 Task: Set a reminder to check the project progress every Friday.
Action: Mouse moved to (85, 106)
Screenshot: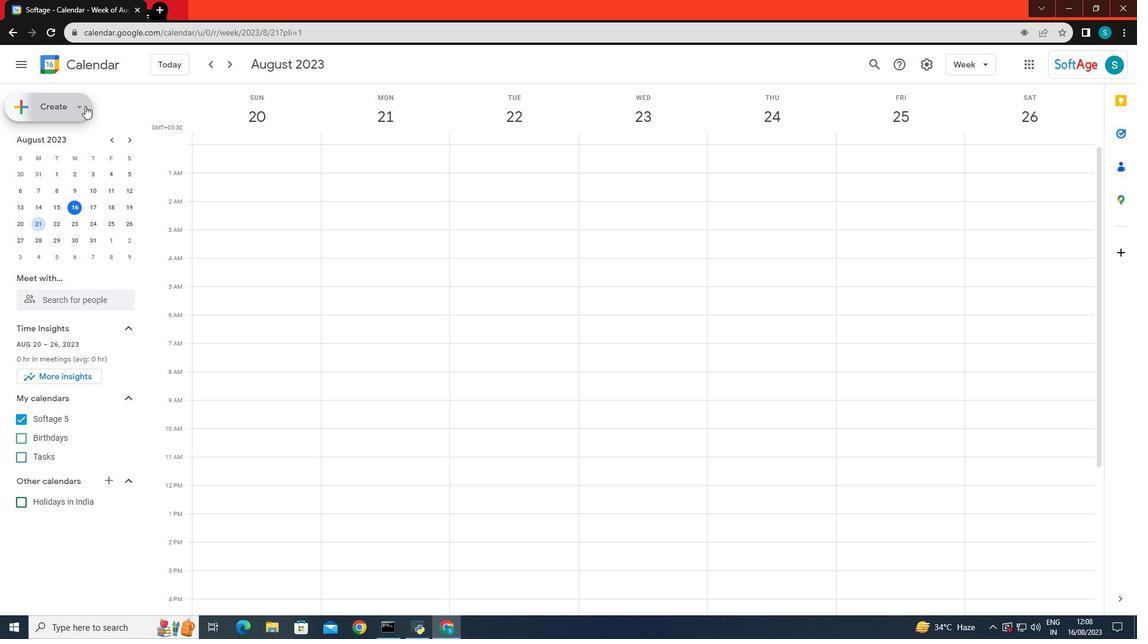 
Action: Mouse pressed left at (85, 106)
Screenshot: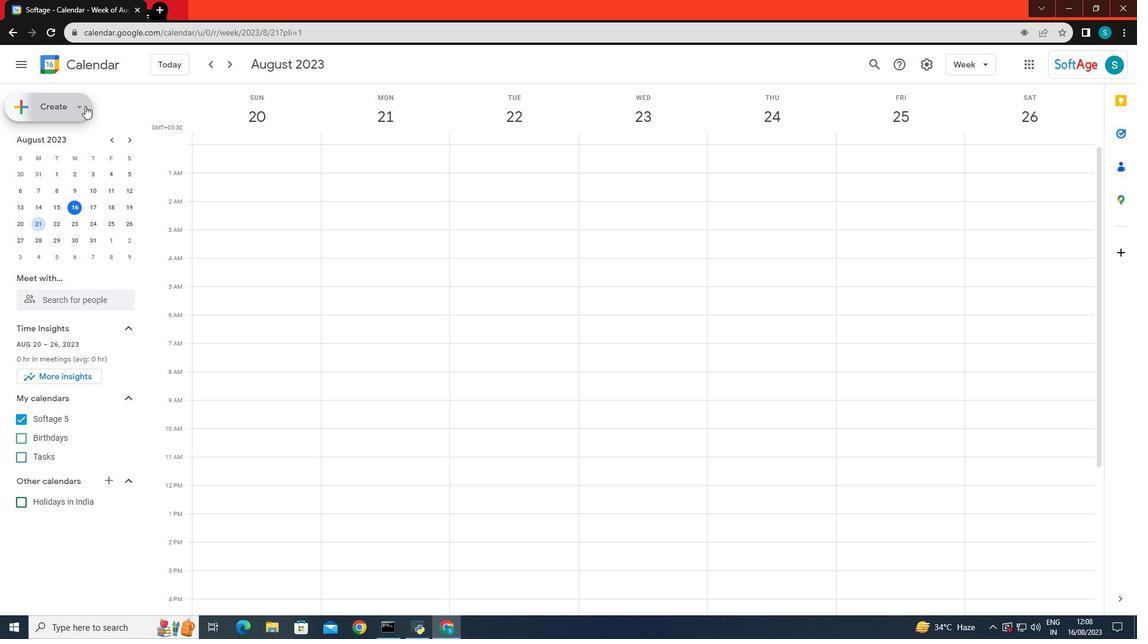 
Action: Mouse moved to (74, 138)
Screenshot: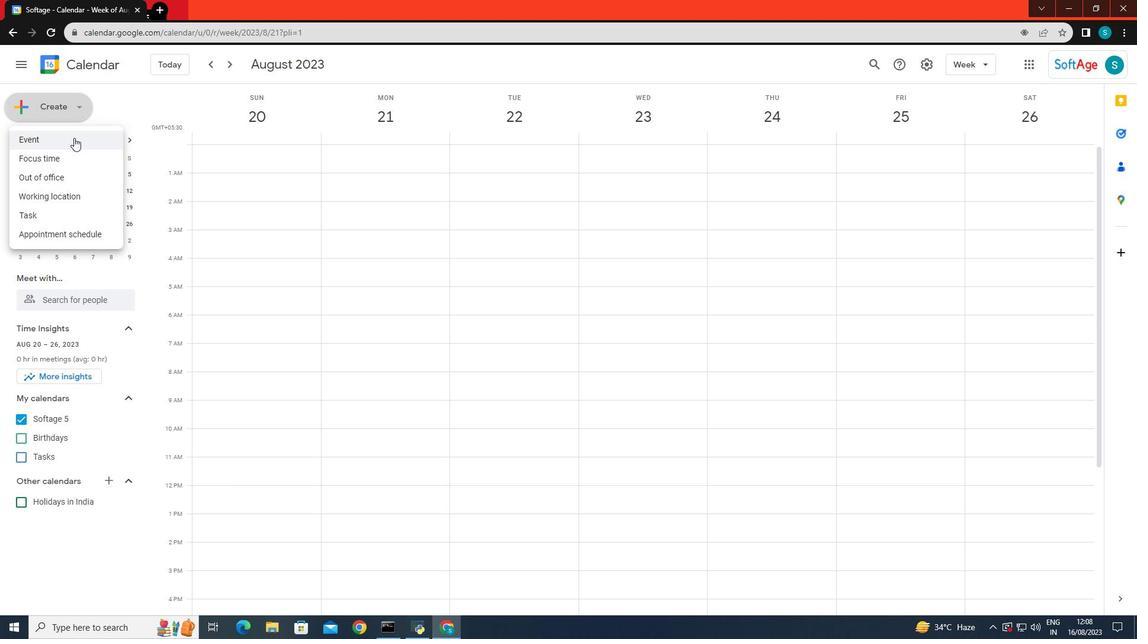 
Action: Mouse pressed left at (74, 138)
Screenshot: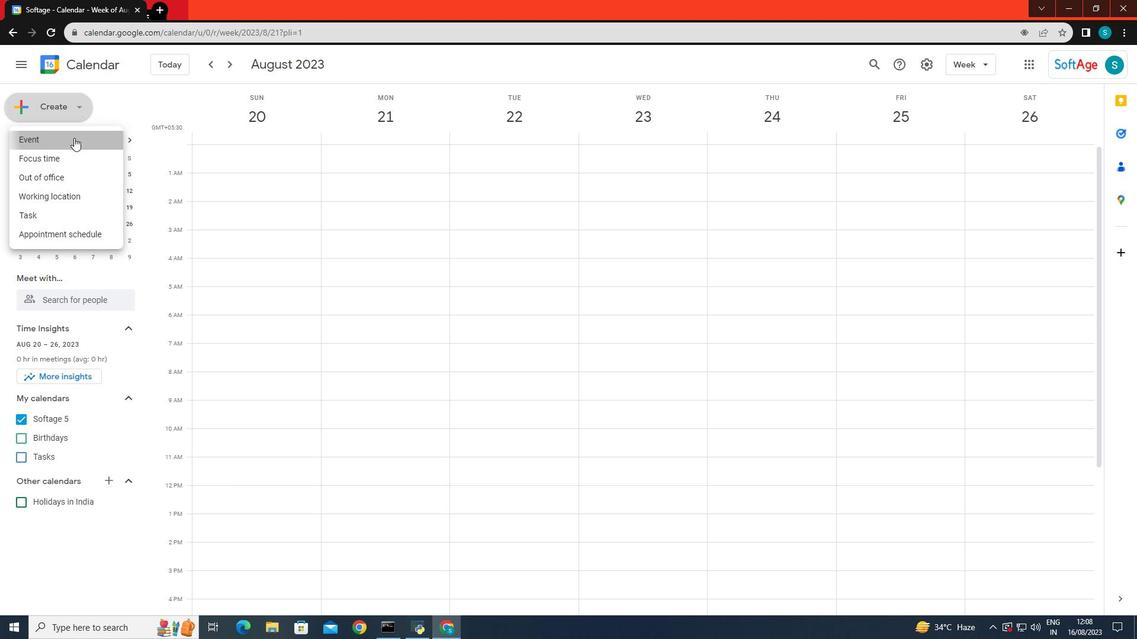 
Action: Mouse moved to (811, 485)
Screenshot: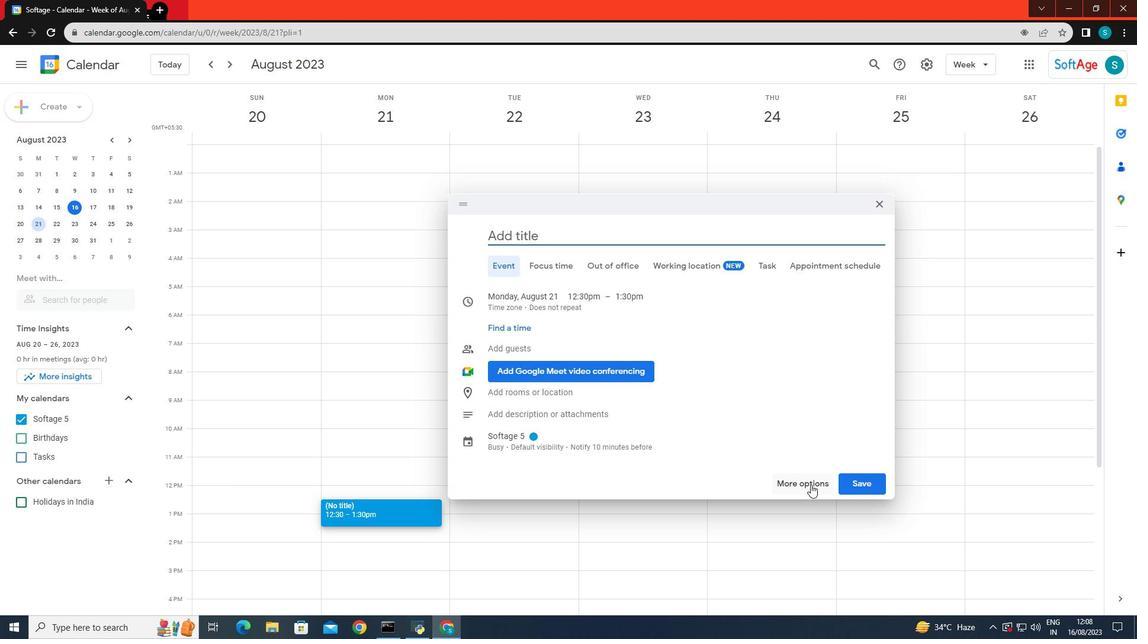 
Action: Mouse pressed left at (811, 485)
Screenshot: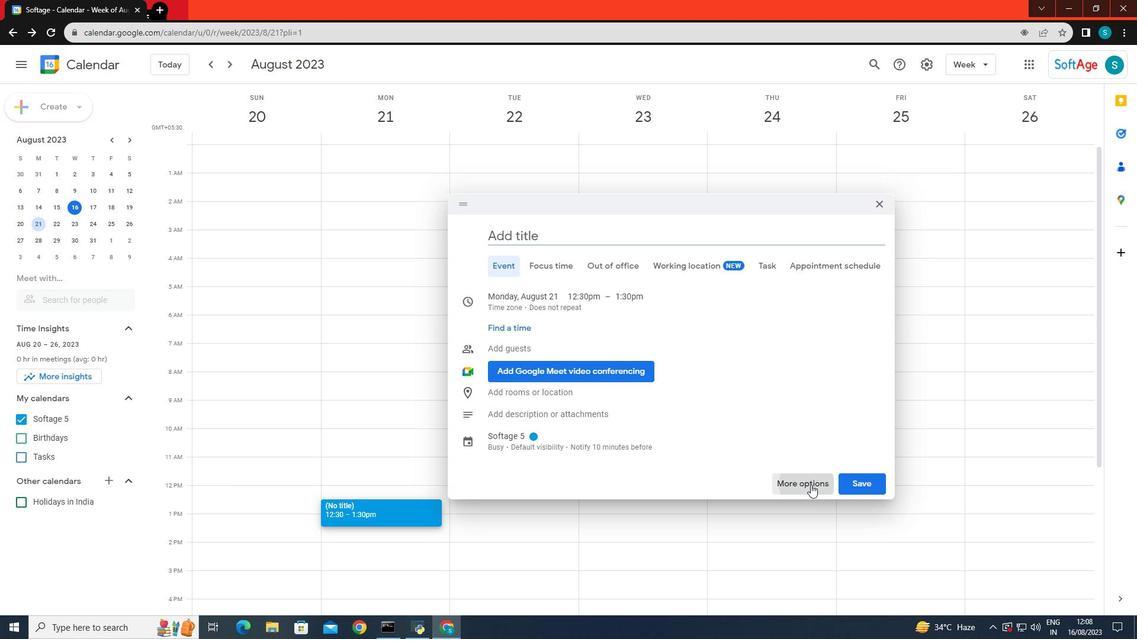 
Action: Mouse moved to (108, 72)
Screenshot: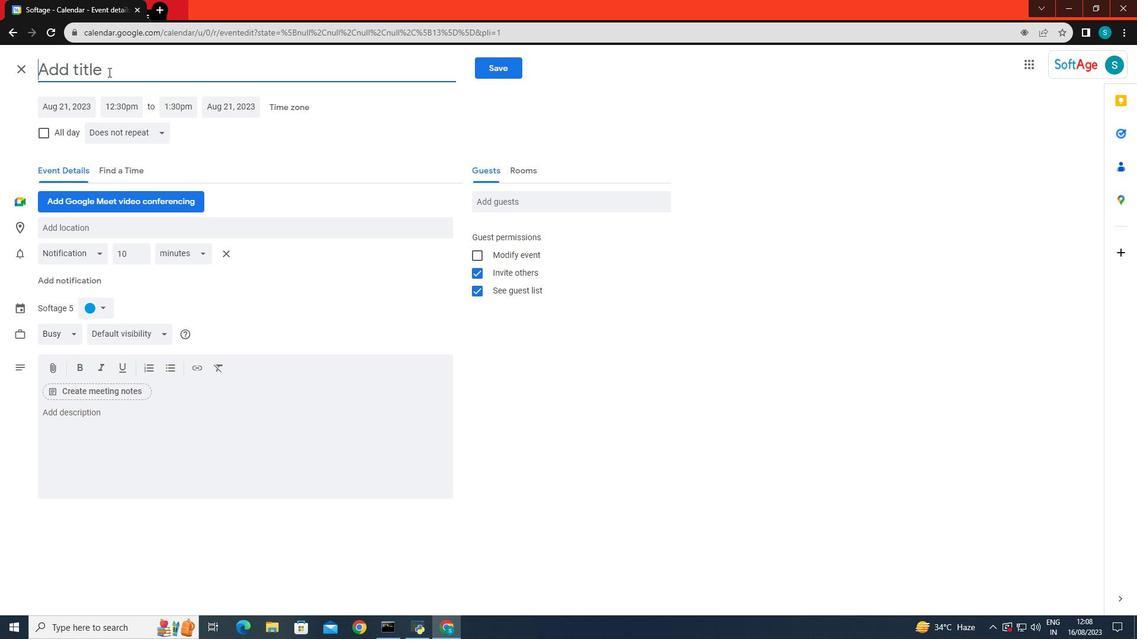 
Action: Mouse pressed left at (108, 72)
Screenshot: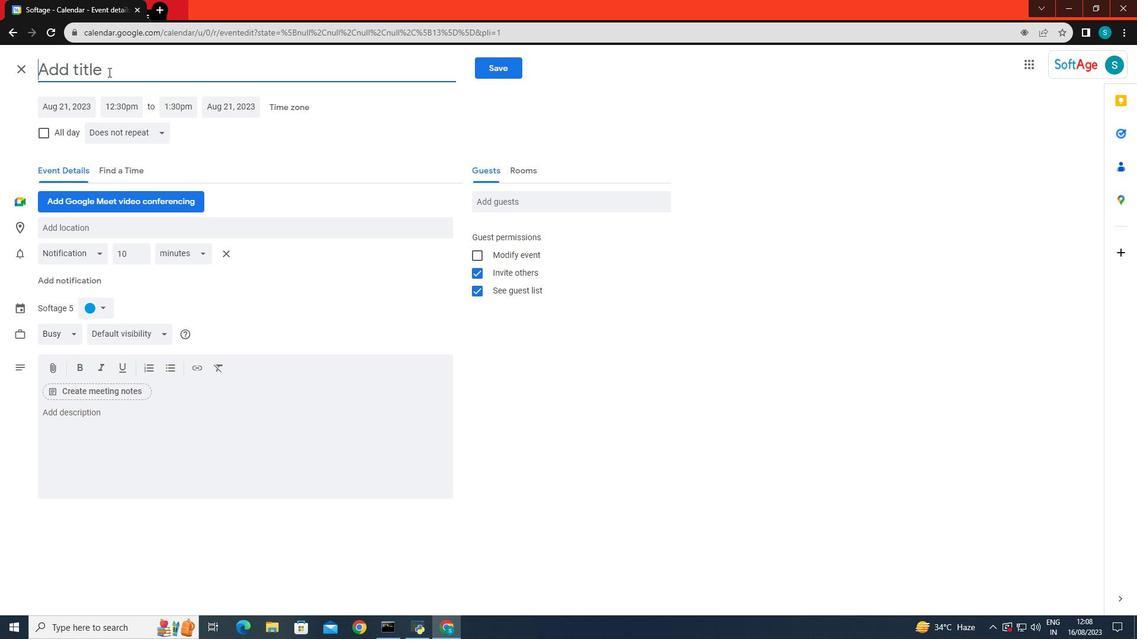 
Action: Key pressed reminder<Key.space>project<Key.space>progress<Key.space><Key.backspace>
Screenshot: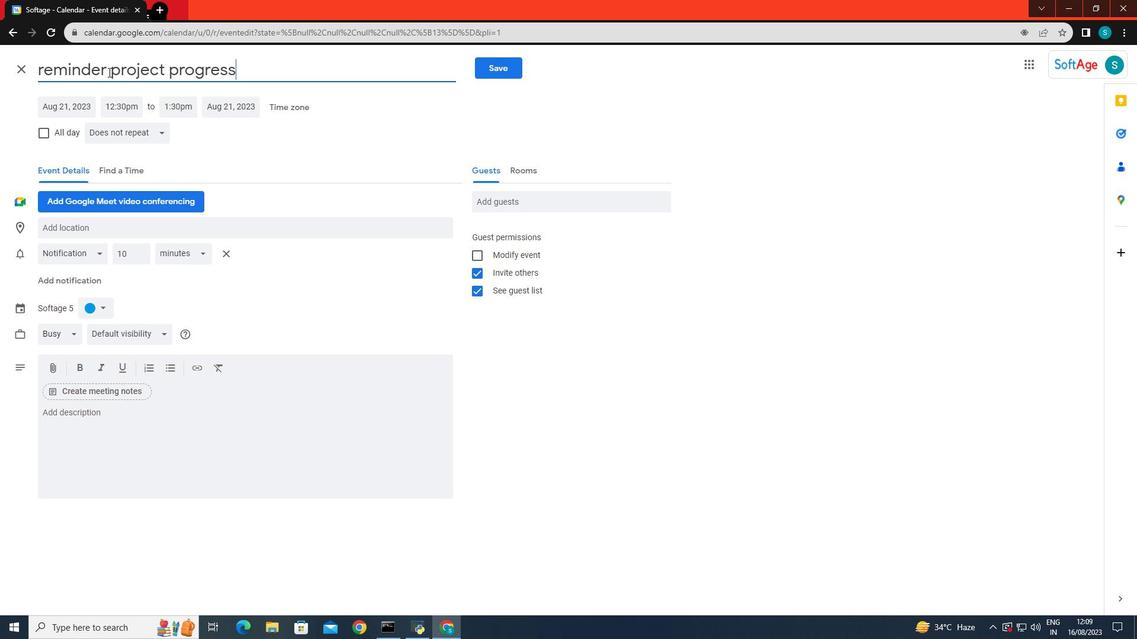 
Action: Mouse moved to (126, 133)
Screenshot: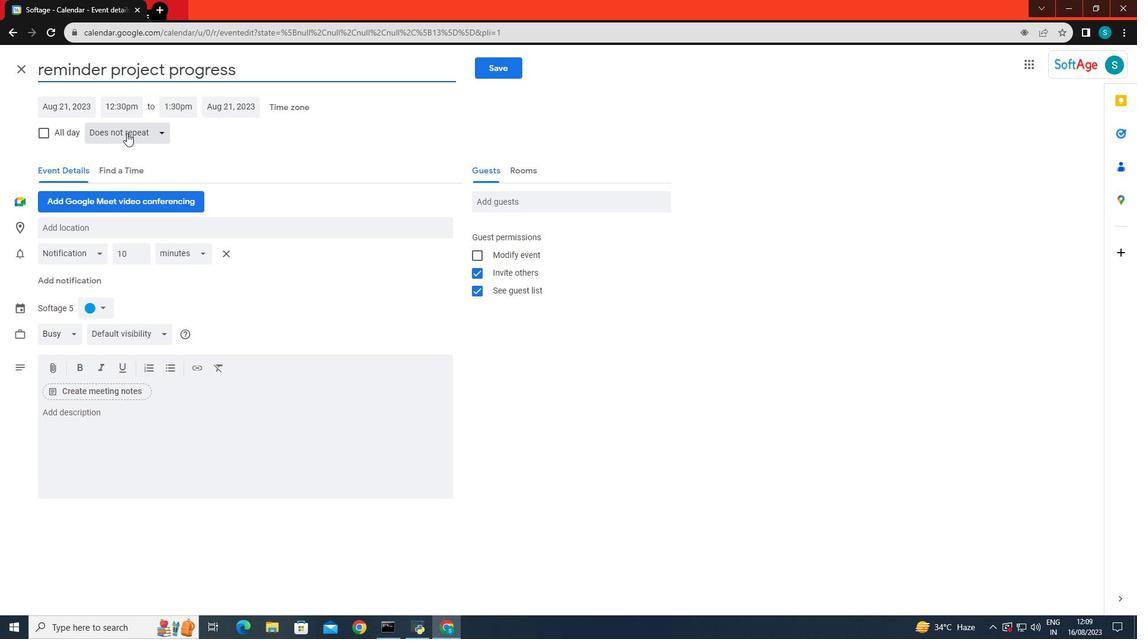 
Action: Mouse pressed left at (126, 133)
Screenshot: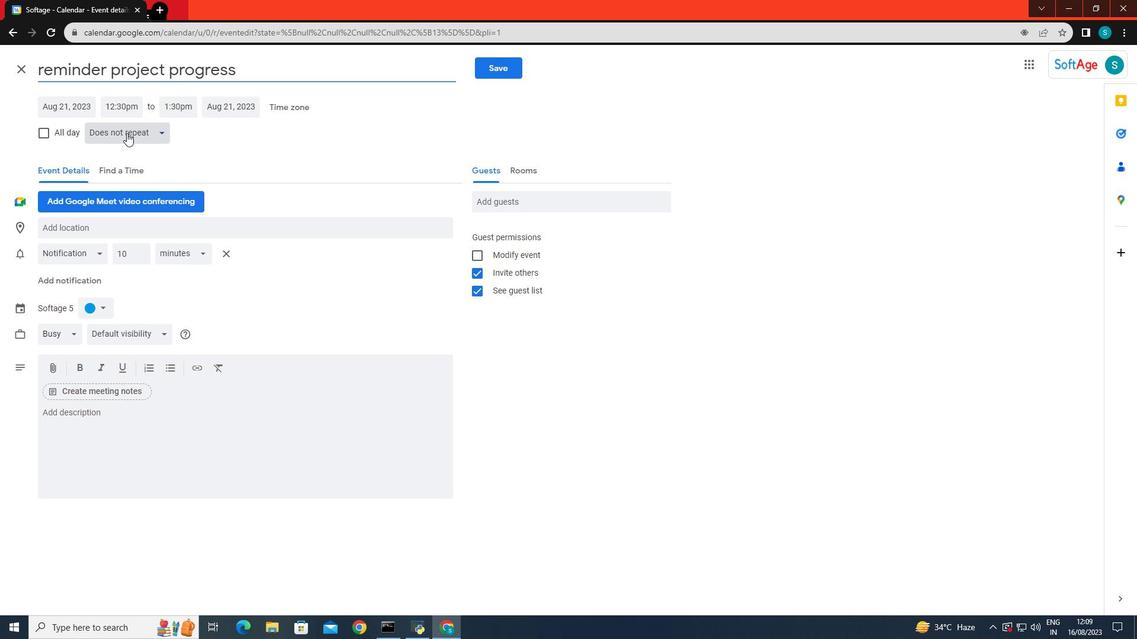 
Action: Mouse moved to (112, 261)
Screenshot: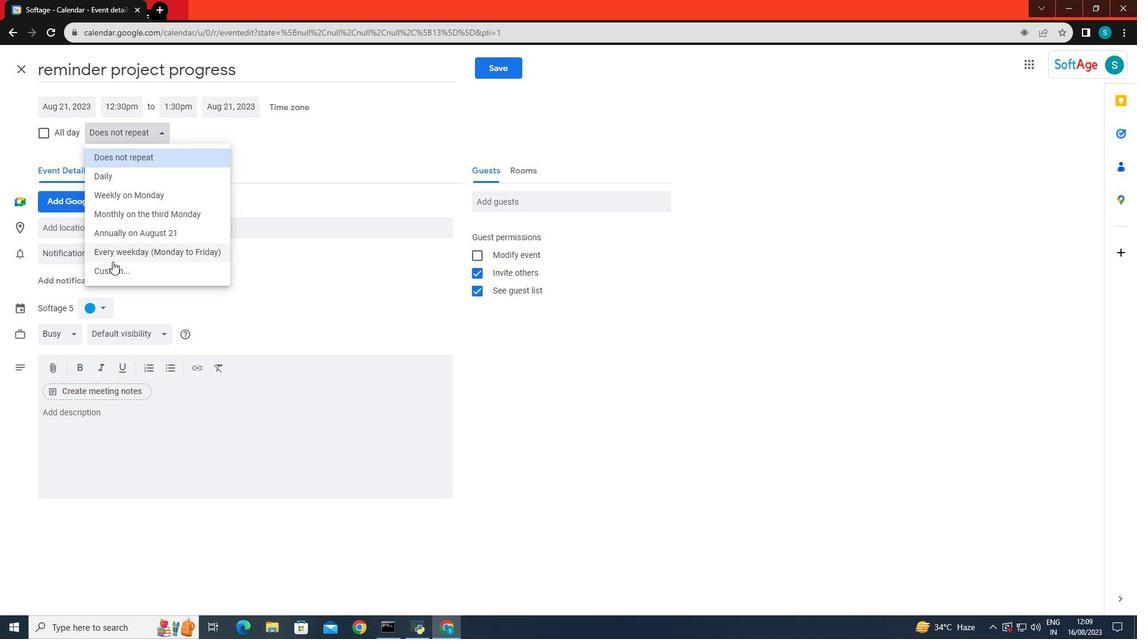 
Action: Mouse pressed left at (112, 261)
Screenshot: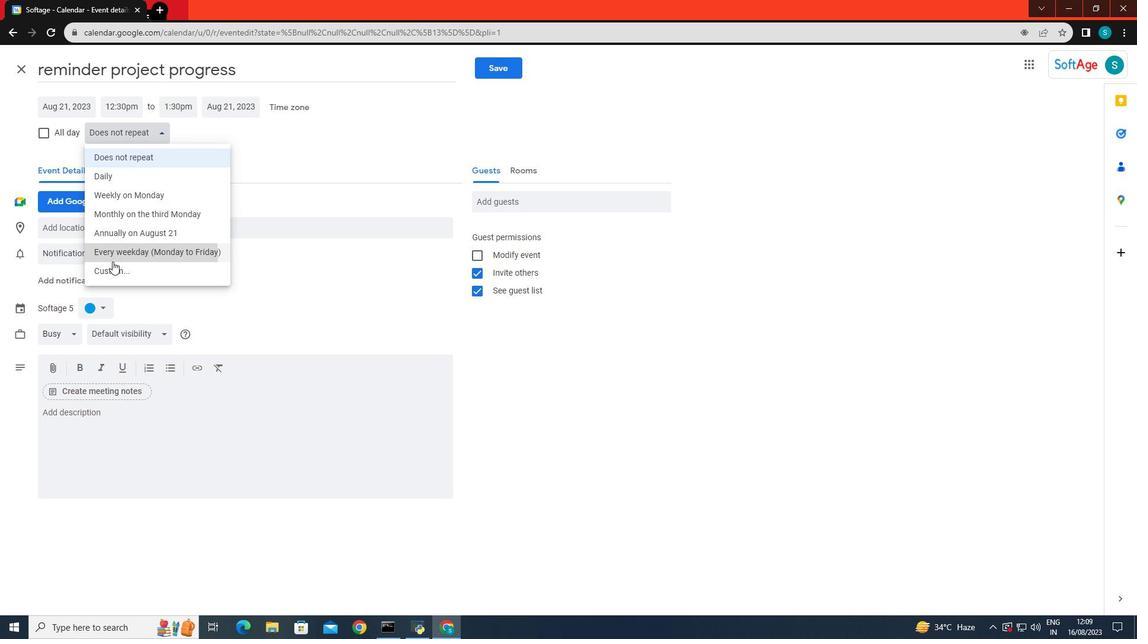 
Action: Mouse moved to (138, 138)
Screenshot: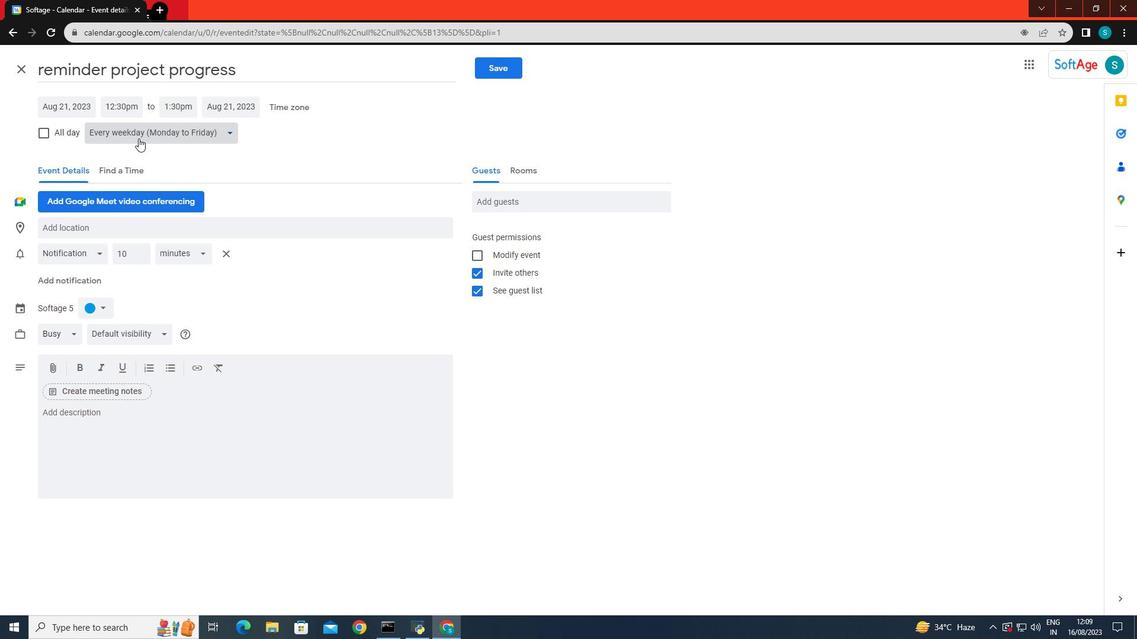 
Action: Mouse pressed left at (138, 138)
Screenshot: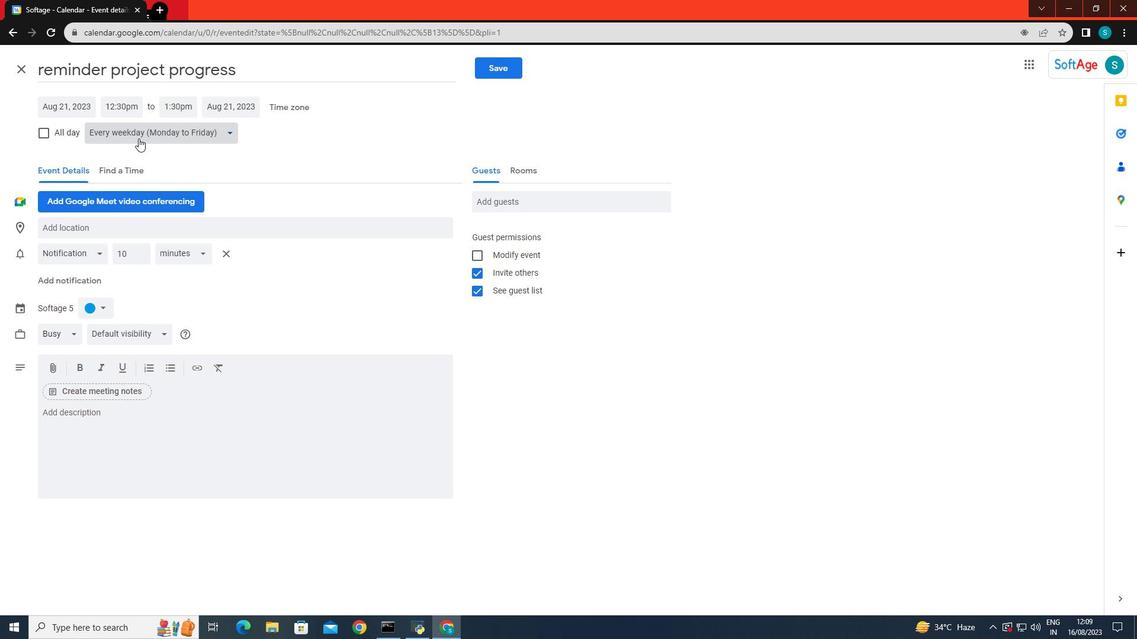 
Action: Mouse moved to (120, 278)
Screenshot: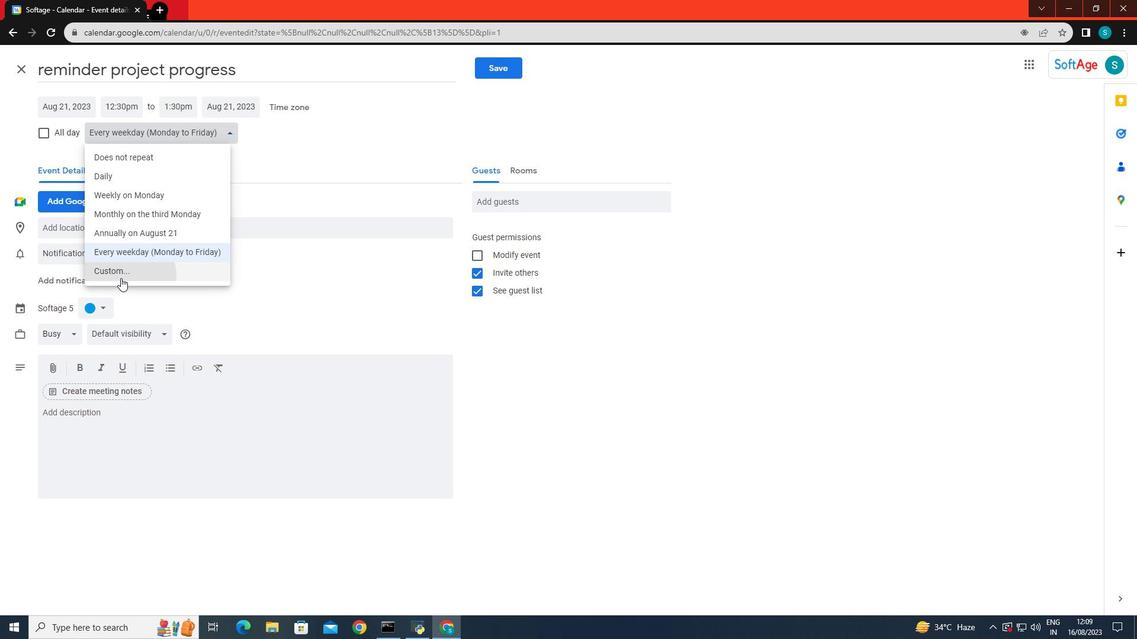 
Action: Mouse pressed left at (120, 278)
Screenshot: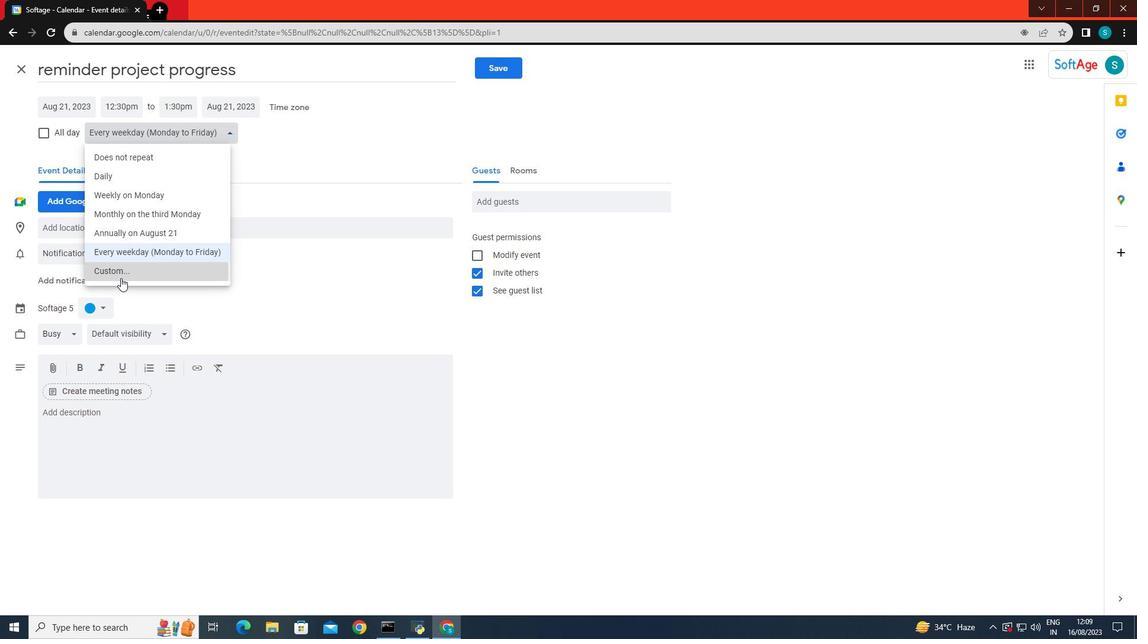 
Action: Mouse moved to (500, 313)
Screenshot: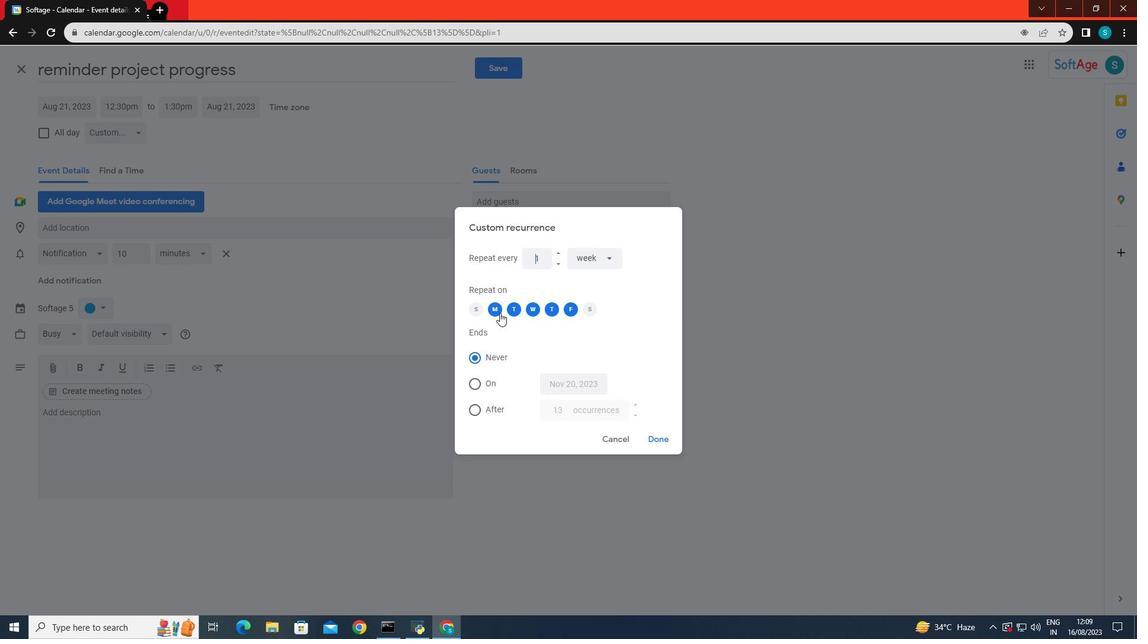 
Action: Mouse pressed left at (500, 313)
Screenshot: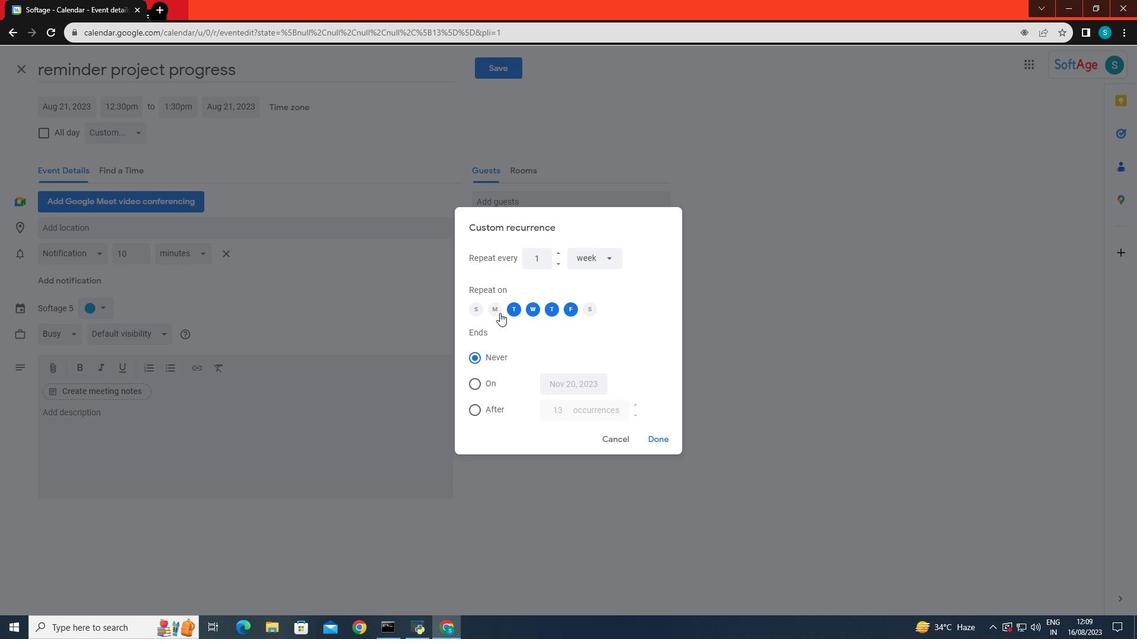 
Action: Mouse moved to (507, 313)
Screenshot: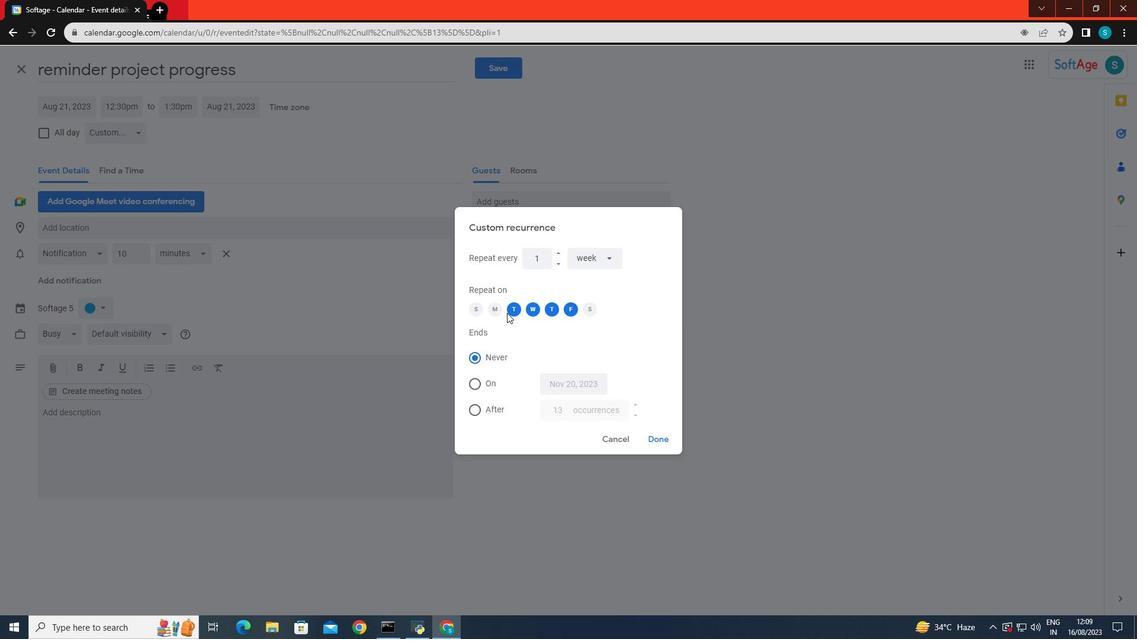 
Action: Mouse pressed left at (507, 313)
Screenshot: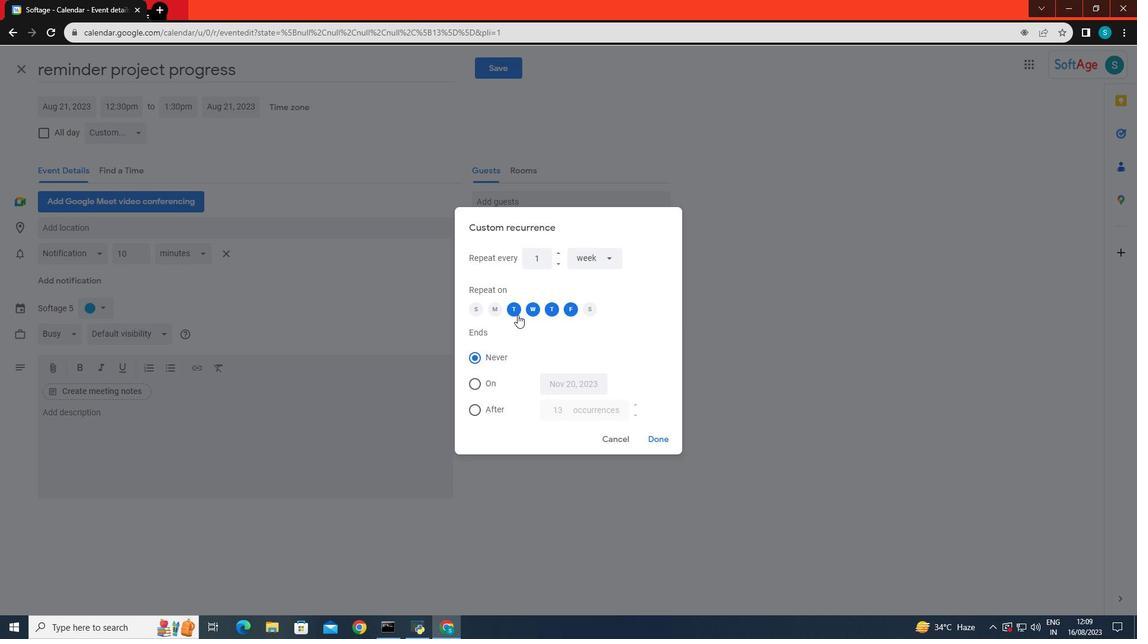 
Action: Mouse moved to (514, 310)
Screenshot: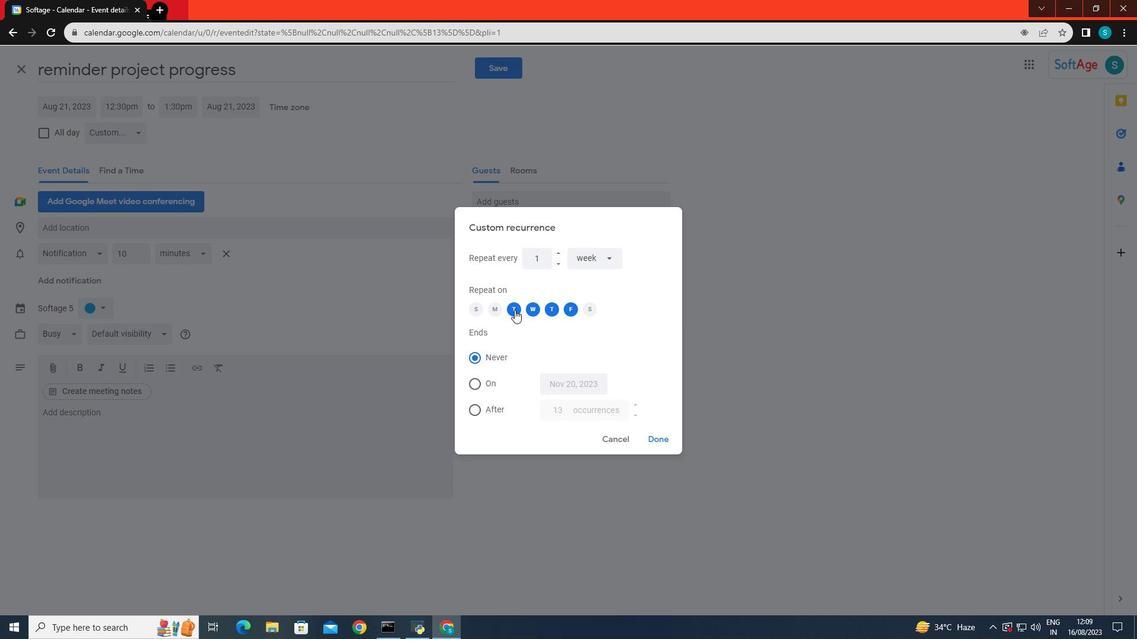 
Action: Mouse pressed left at (514, 310)
Screenshot: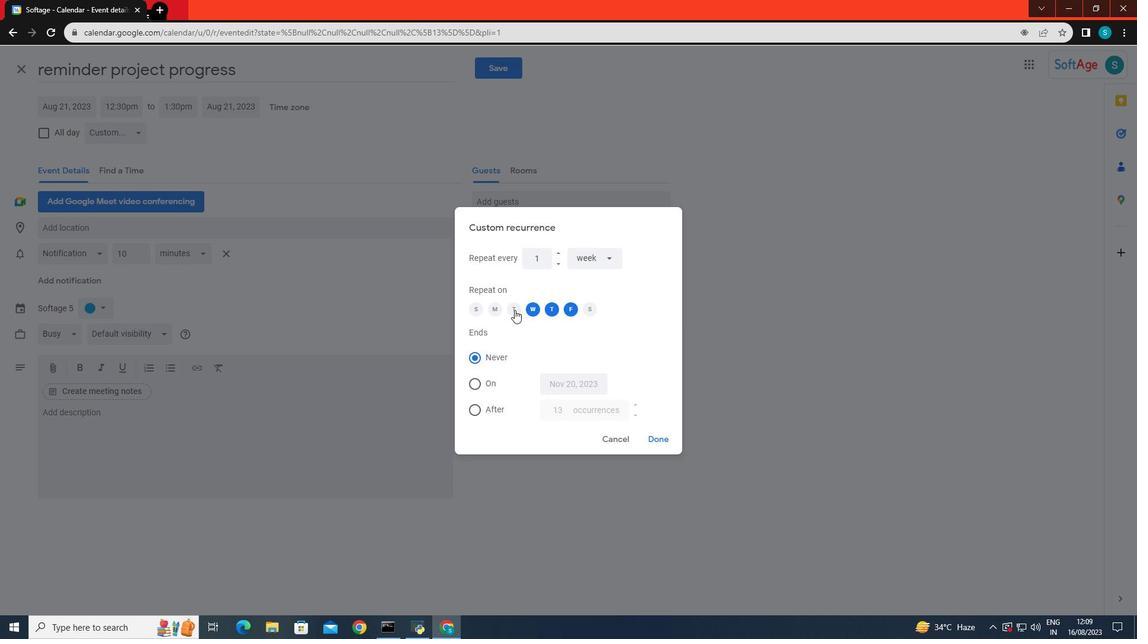 
Action: Mouse moved to (530, 309)
Screenshot: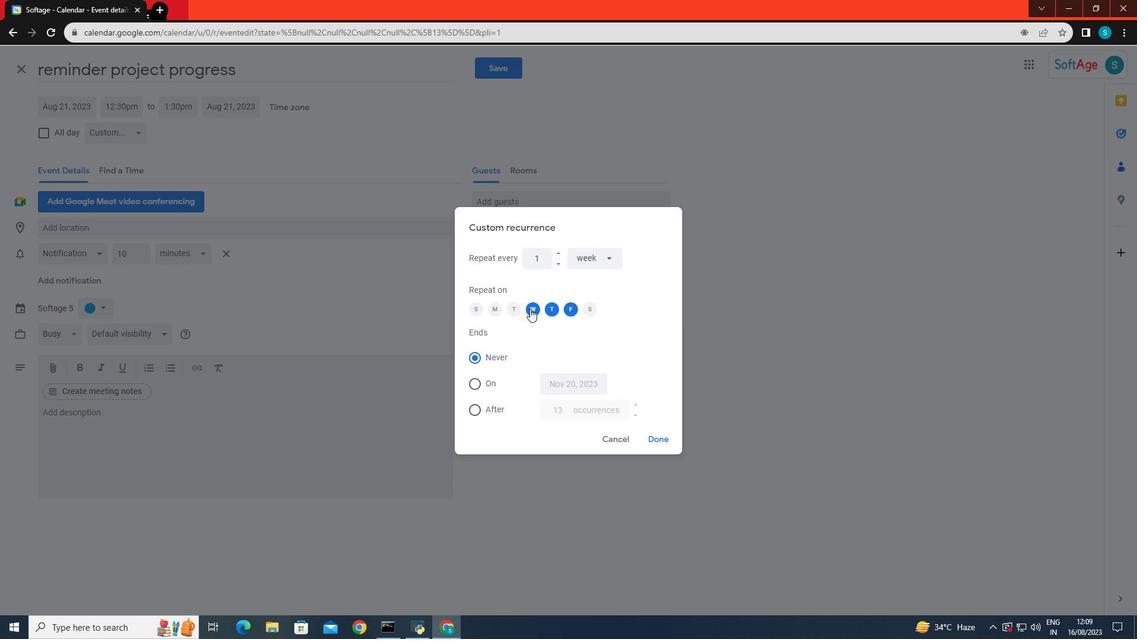 
Action: Mouse pressed left at (530, 309)
Screenshot: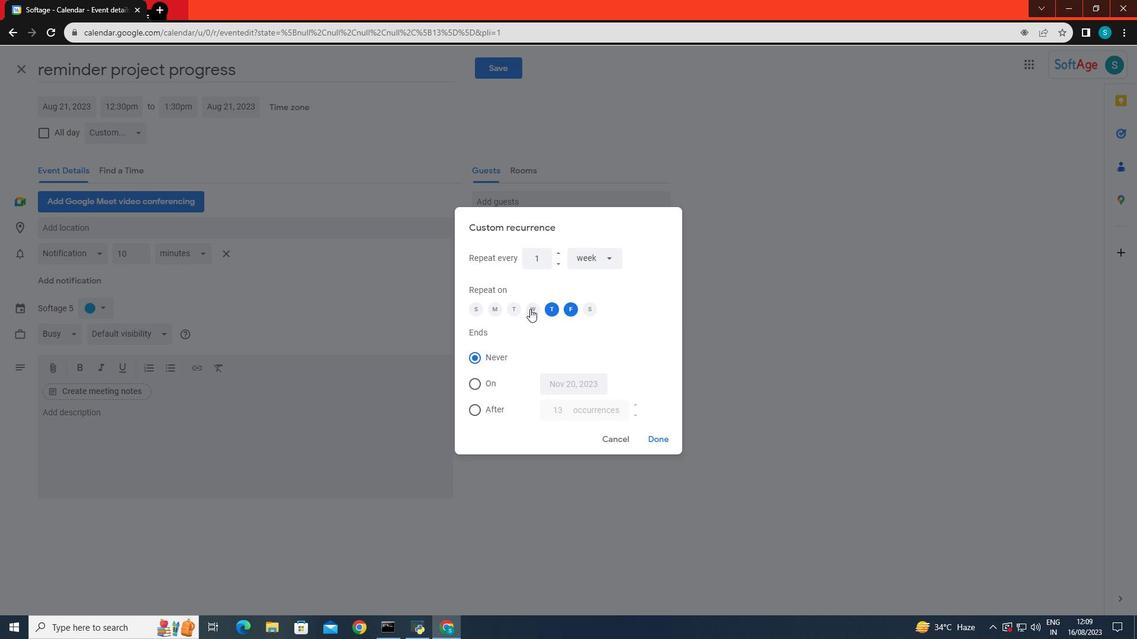 
Action: Mouse moved to (546, 308)
Screenshot: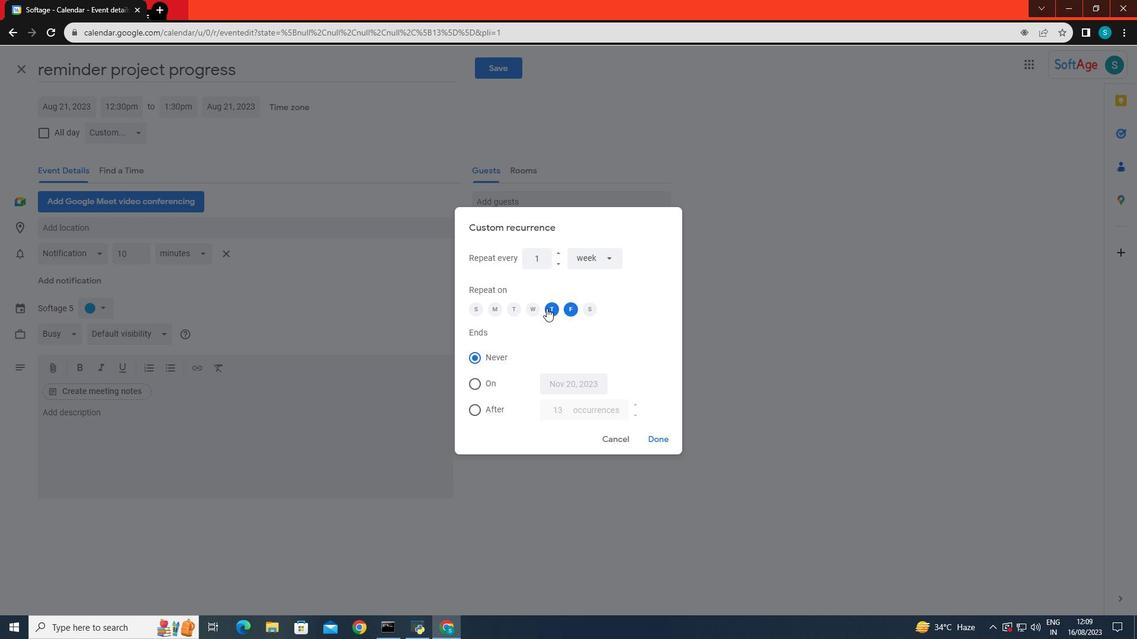 
Action: Mouse pressed left at (546, 308)
Screenshot: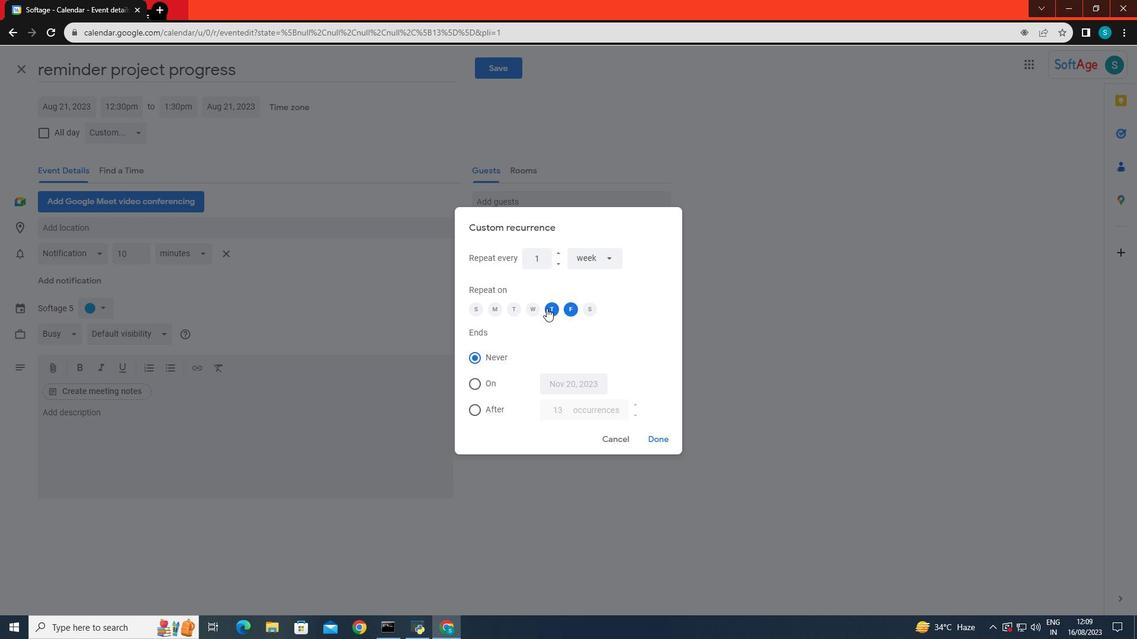 
Action: Mouse moved to (663, 437)
Screenshot: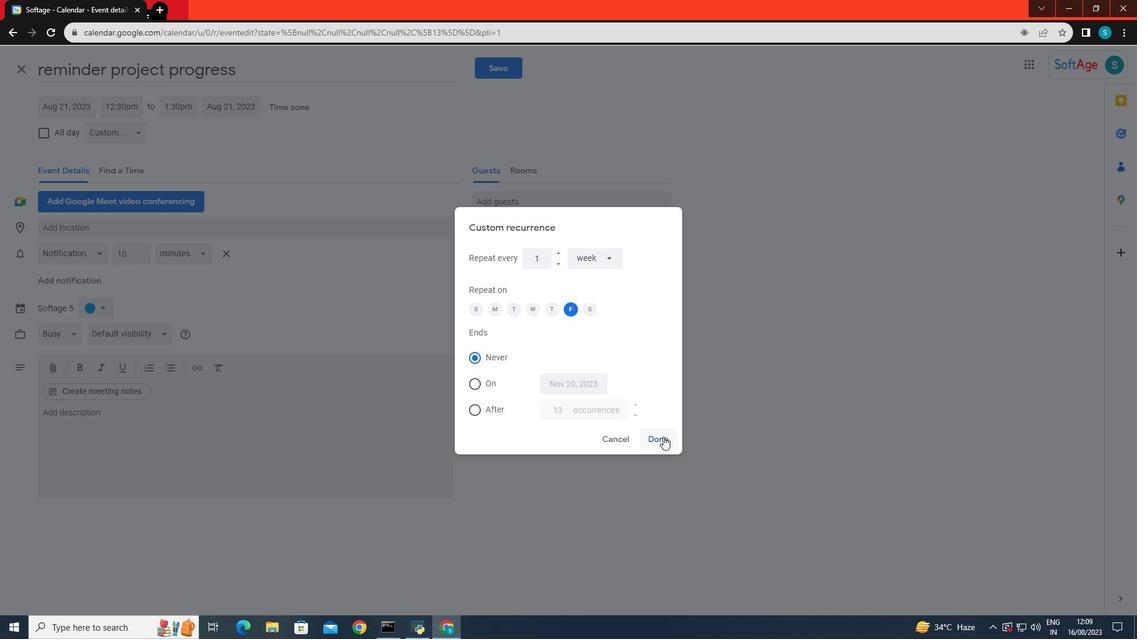 
Action: Mouse pressed left at (663, 437)
Screenshot: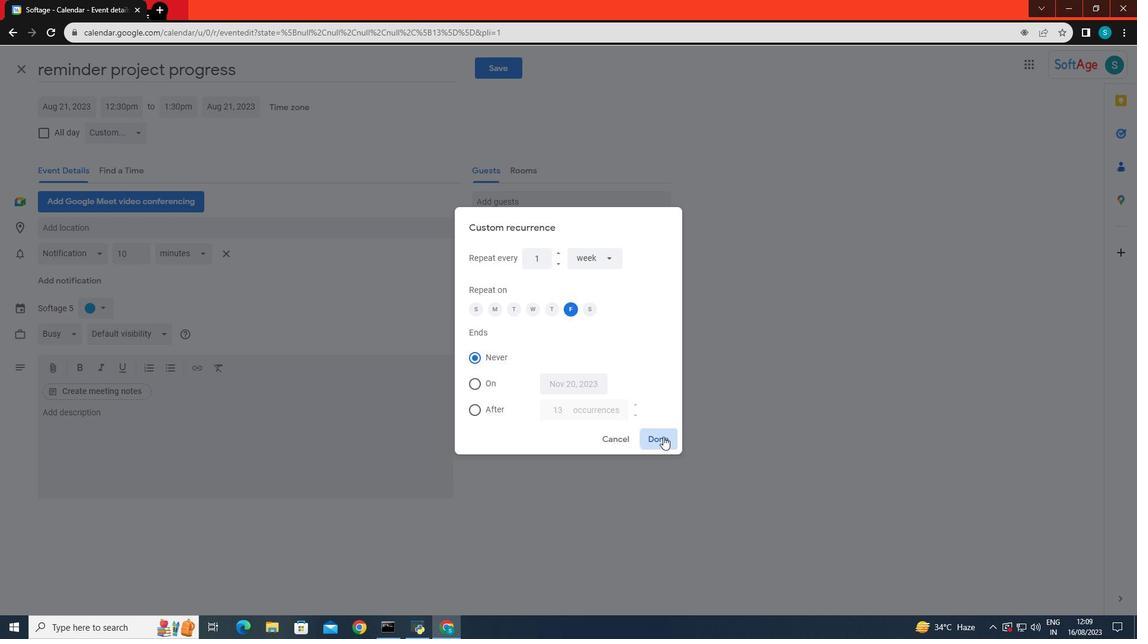 
Action: Mouse moved to (97, 257)
Screenshot: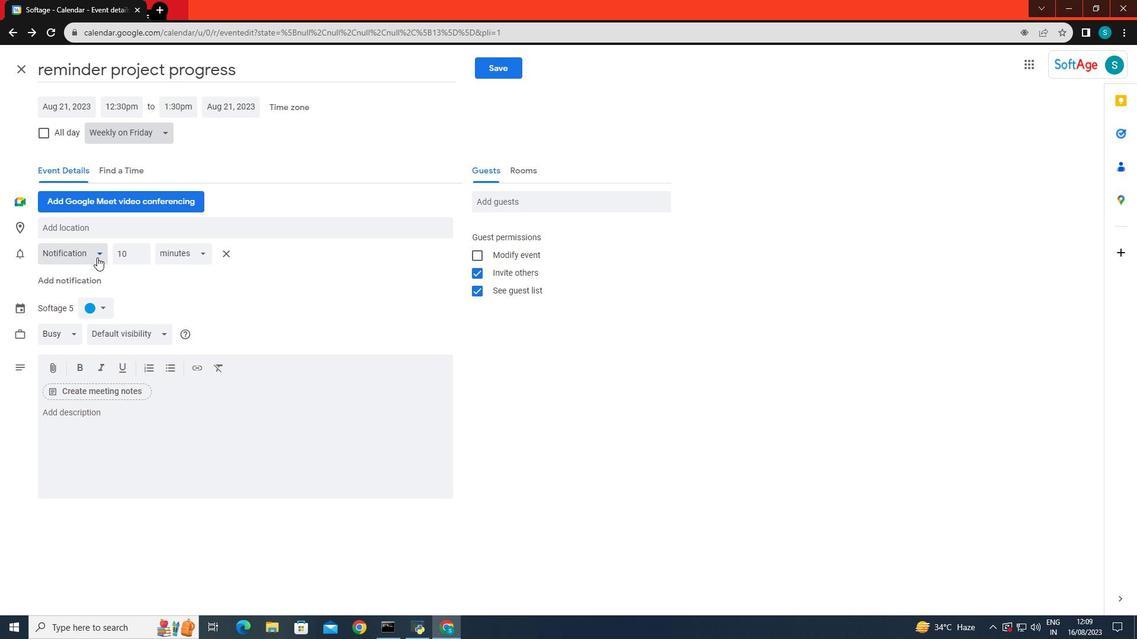 
Action: Mouse pressed left at (97, 257)
Screenshot: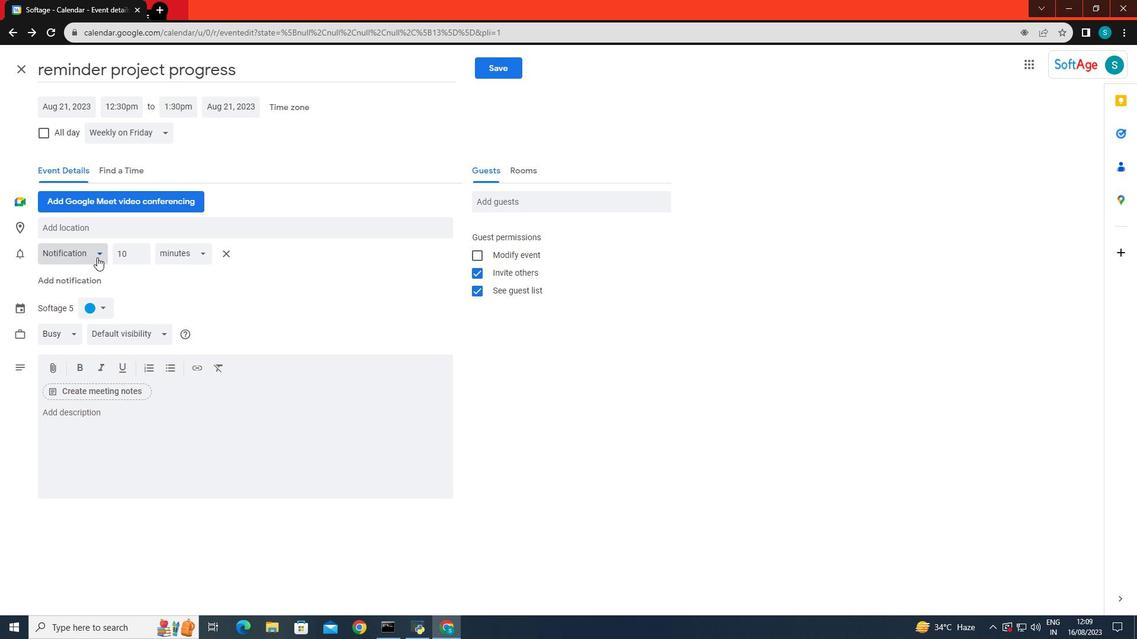 
Action: Mouse pressed left at (97, 257)
Screenshot: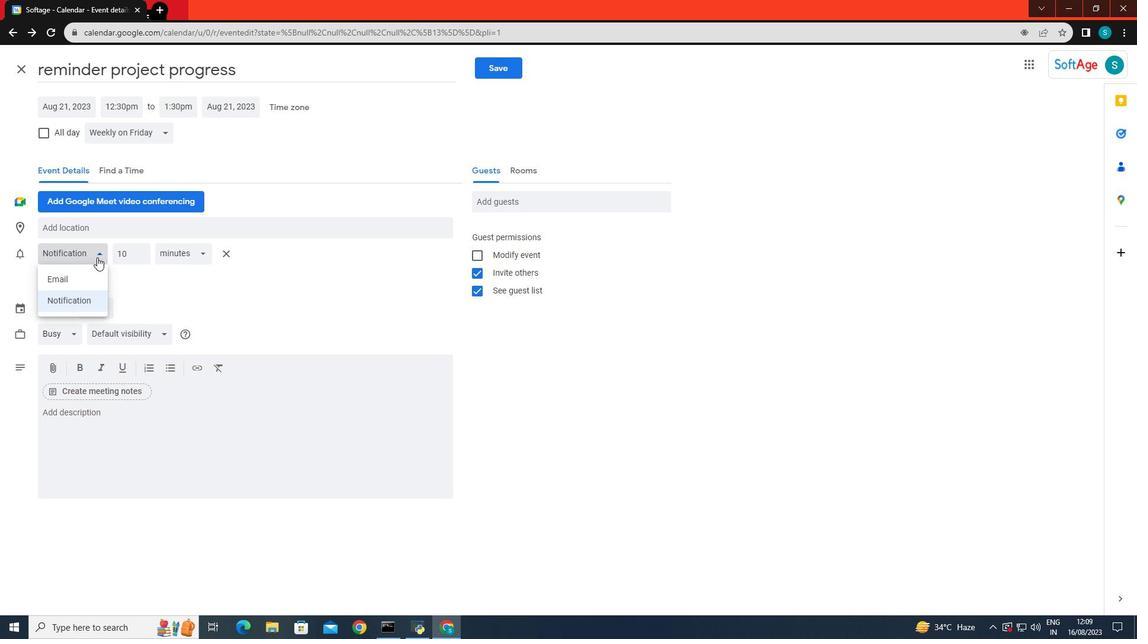 
Action: Mouse moved to (183, 259)
Screenshot: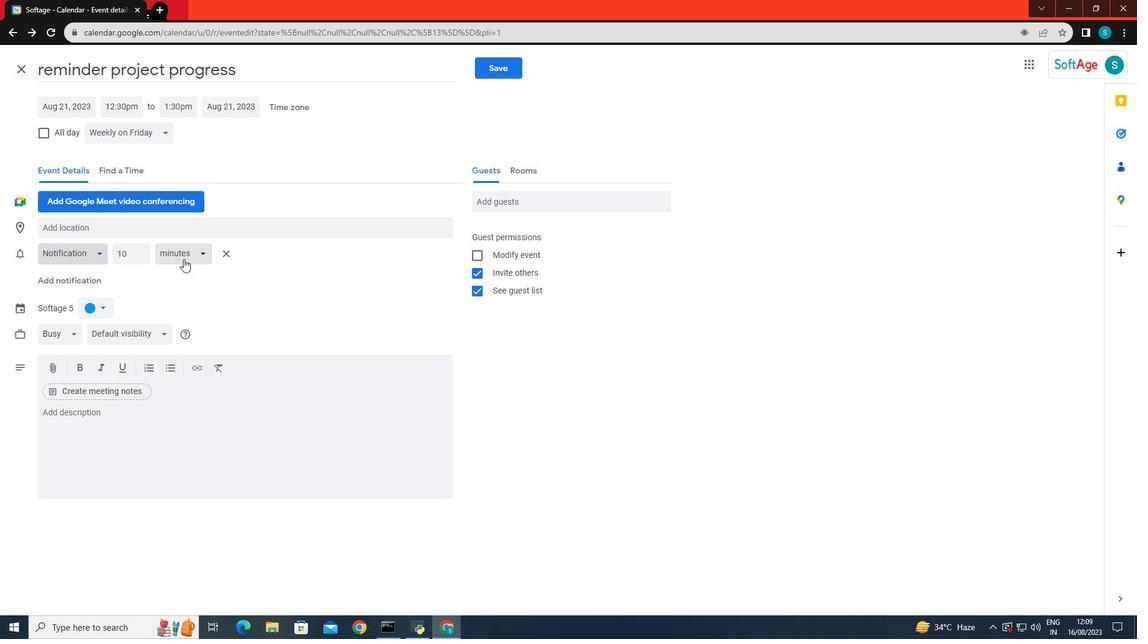 
Action: Mouse pressed left at (183, 259)
Screenshot: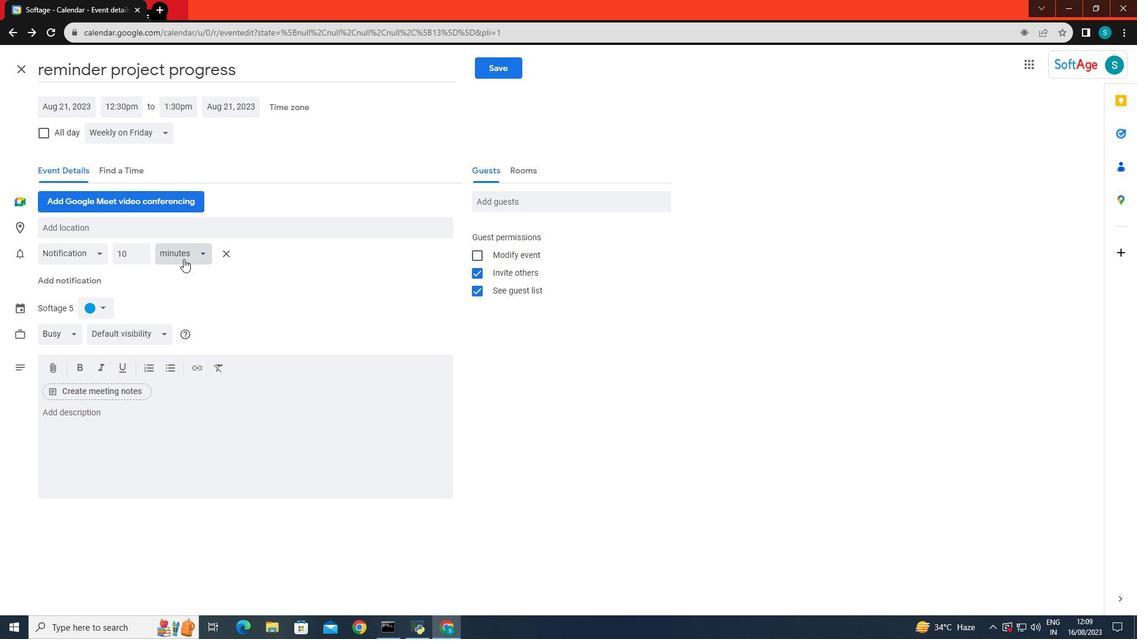 
Action: Mouse moved to (186, 348)
Screenshot: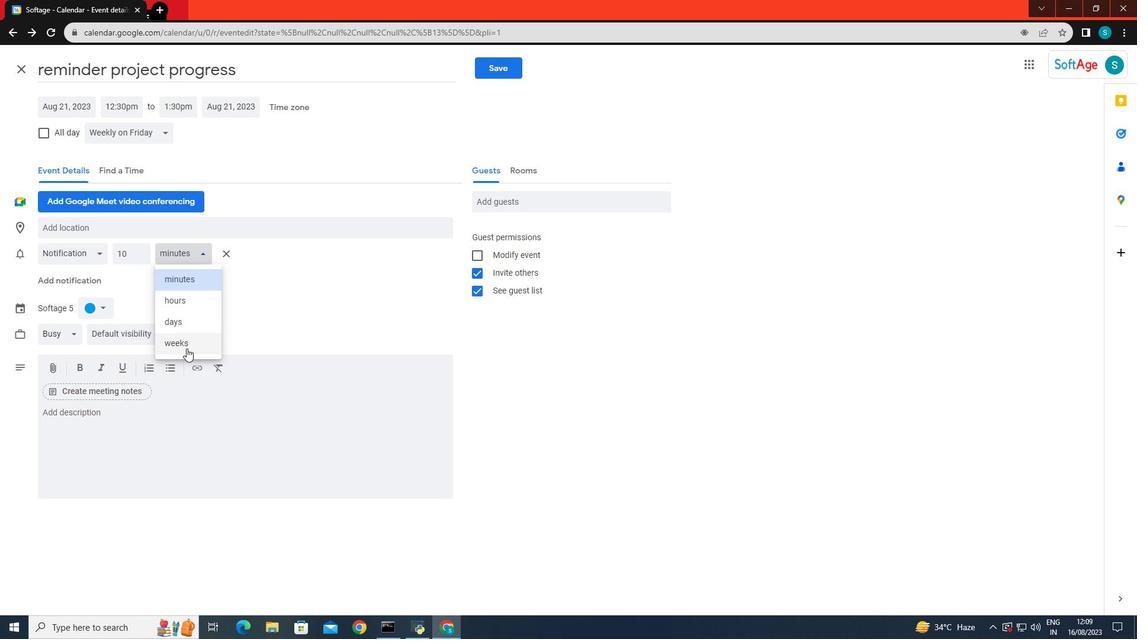 
Action: Mouse pressed left at (186, 348)
Screenshot: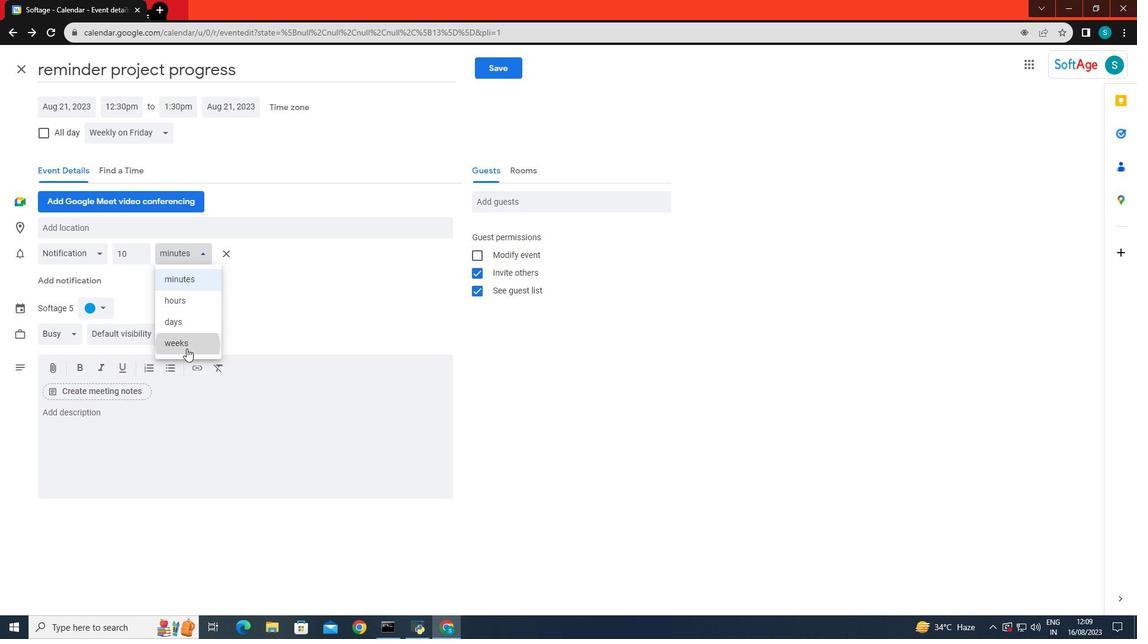 
Action: Mouse moved to (193, 261)
Screenshot: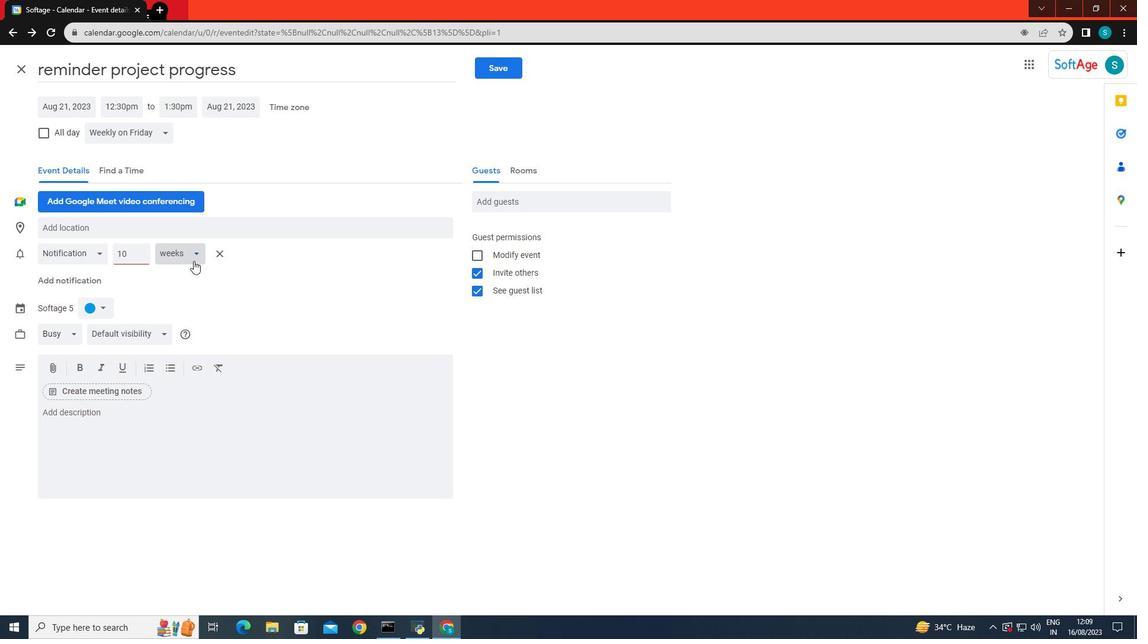 
Action: Mouse pressed left at (193, 261)
Screenshot: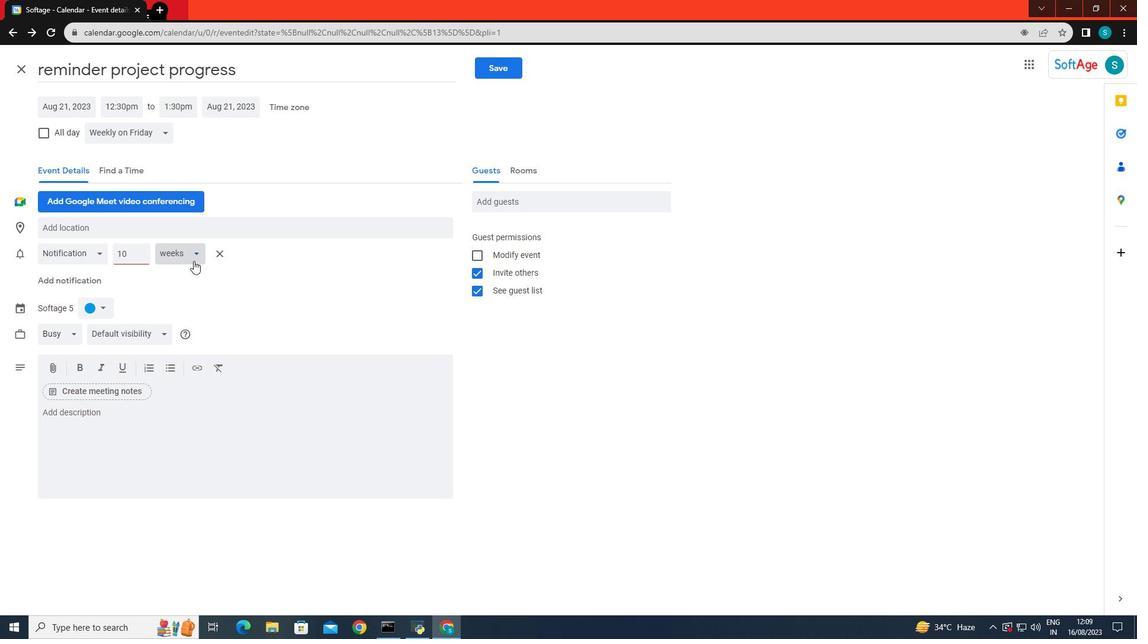 
Action: Mouse moved to (229, 300)
Screenshot: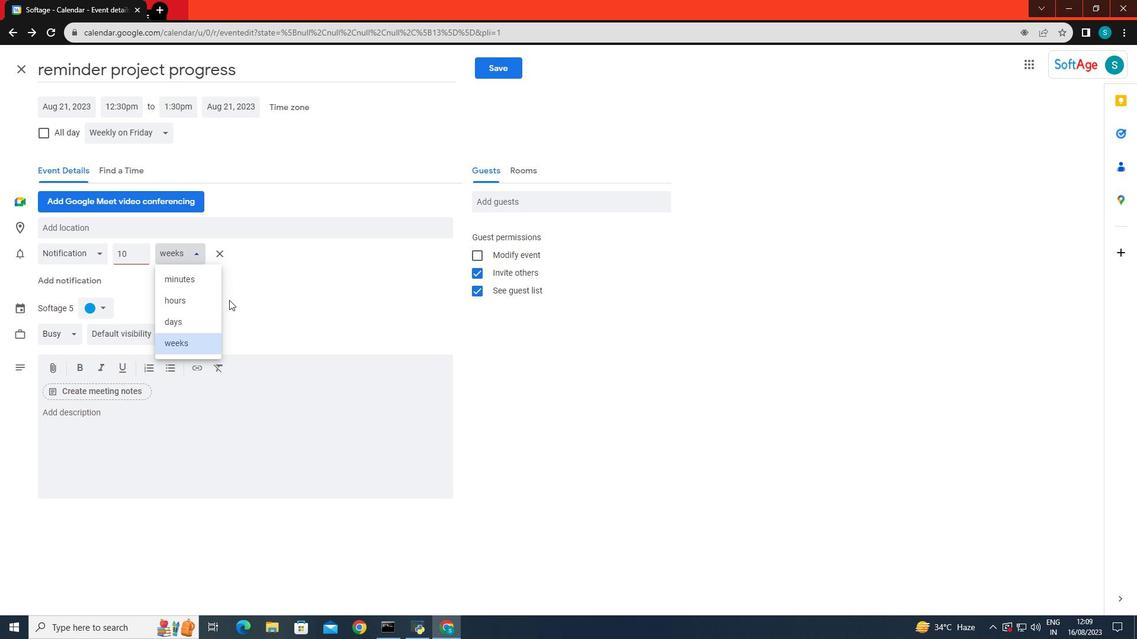 
Action: Mouse pressed left at (229, 300)
Screenshot: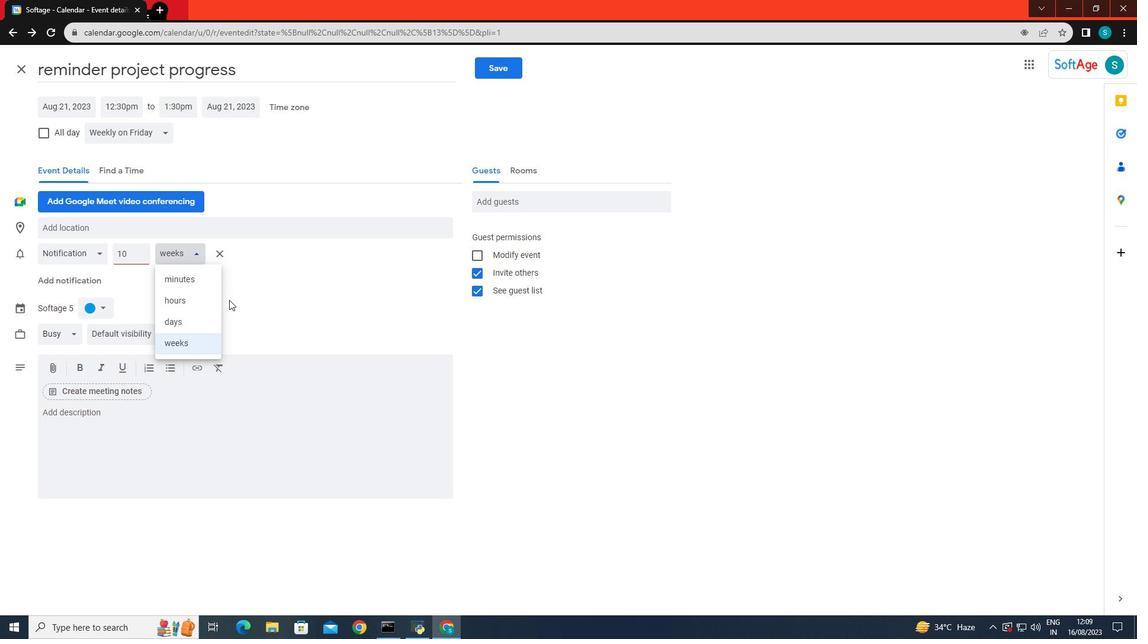 
Action: Mouse moved to (481, 274)
Screenshot: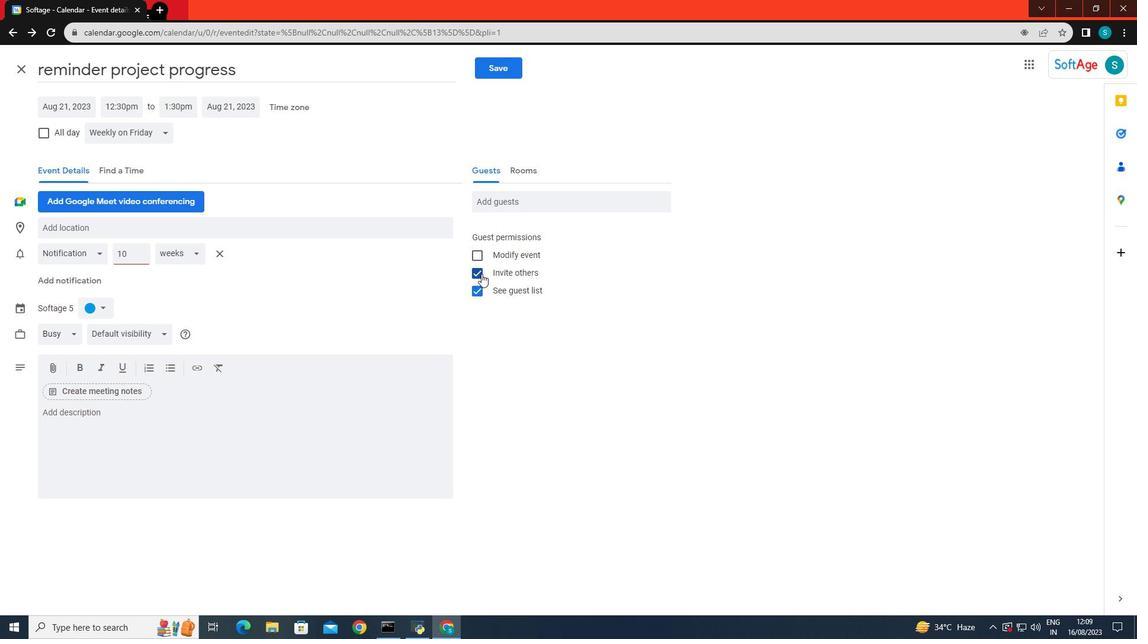 
Action: Mouse pressed left at (481, 274)
Screenshot: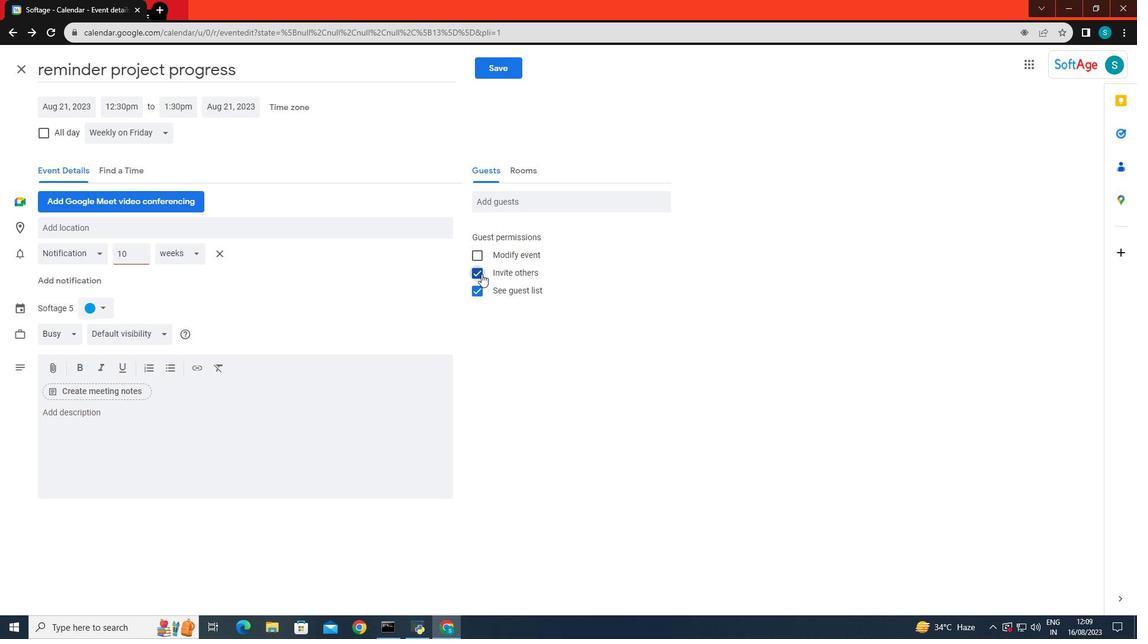 
Action: Mouse moved to (481, 296)
Screenshot: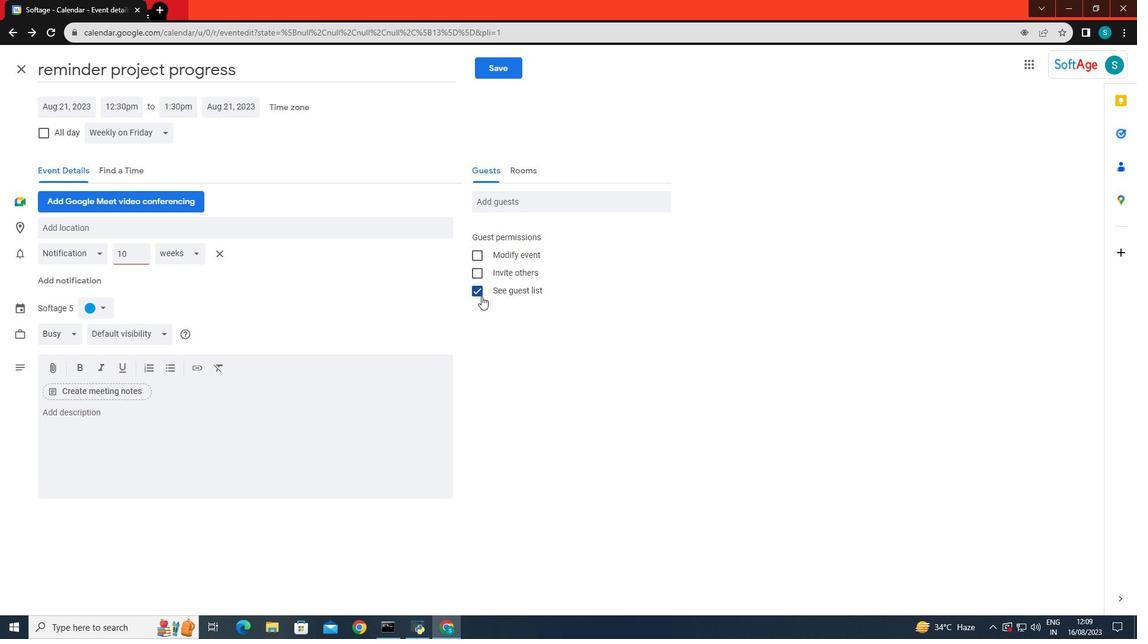 
Action: Mouse pressed left at (481, 296)
Screenshot: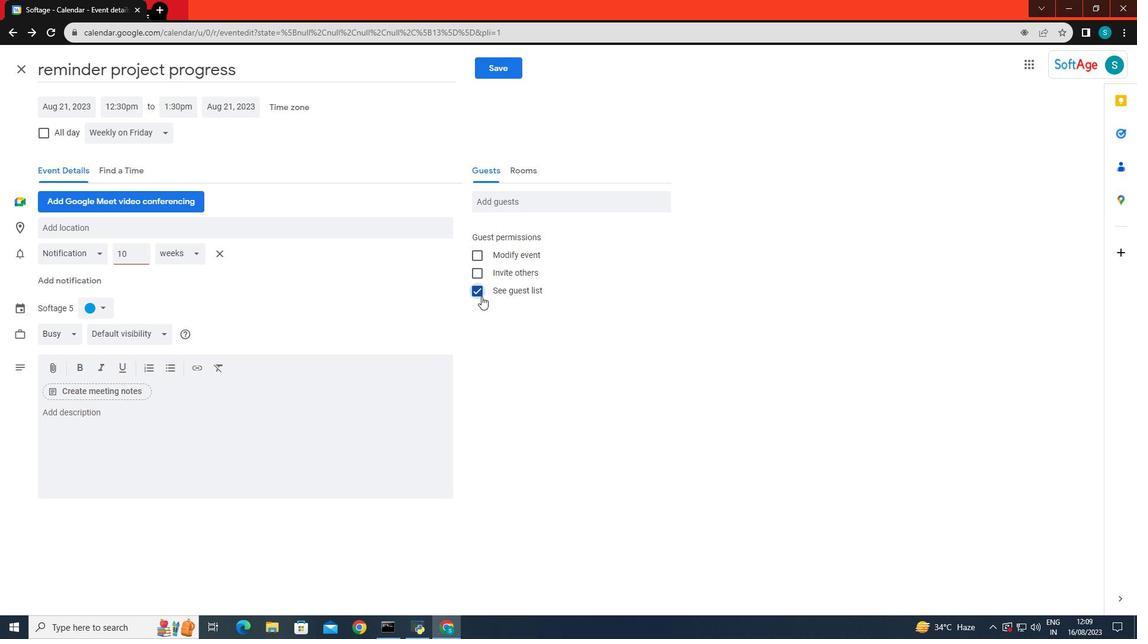 
Action: Mouse moved to (474, 292)
Screenshot: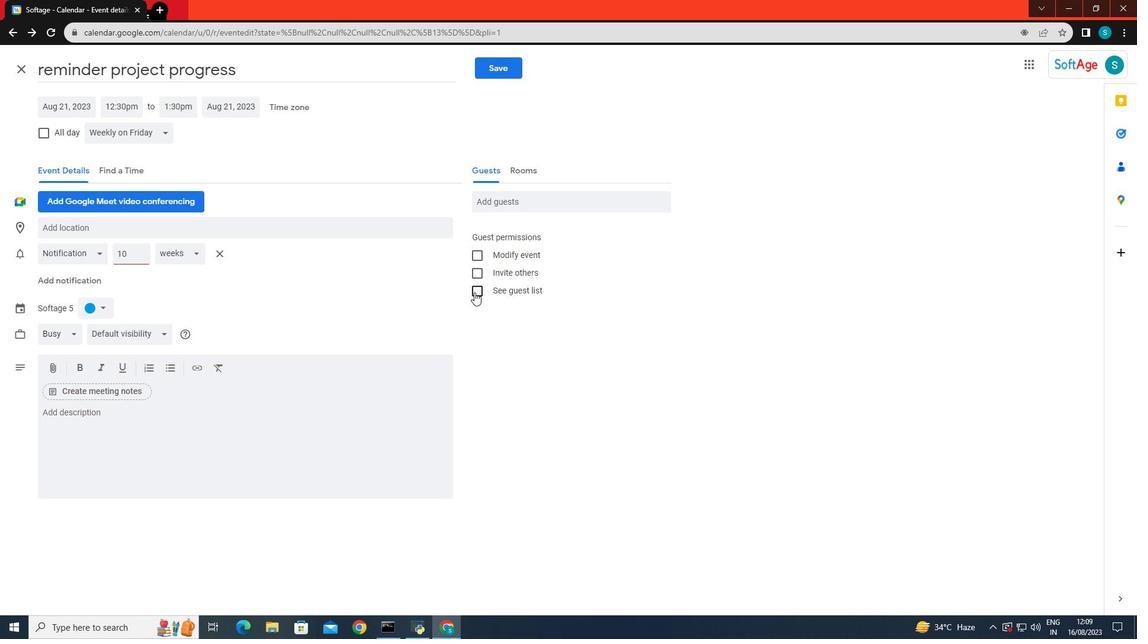 
Action: Mouse pressed left at (474, 292)
Screenshot: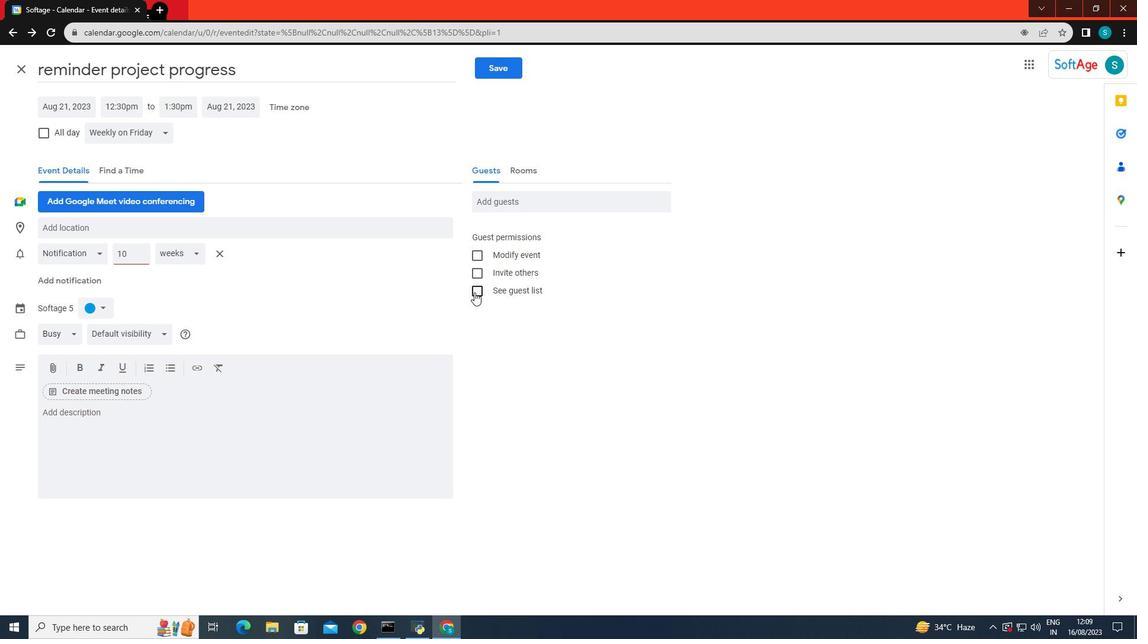 
Action: Mouse moved to (481, 268)
Screenshot: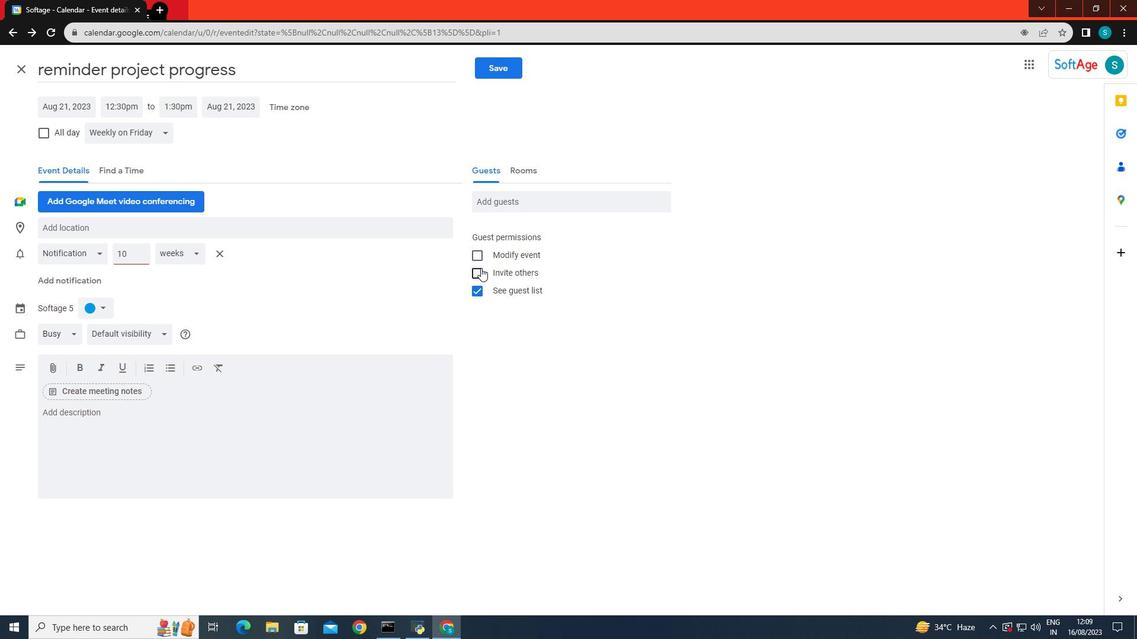 
Action: Mouse pressed left at (481, 268)
Screenshot: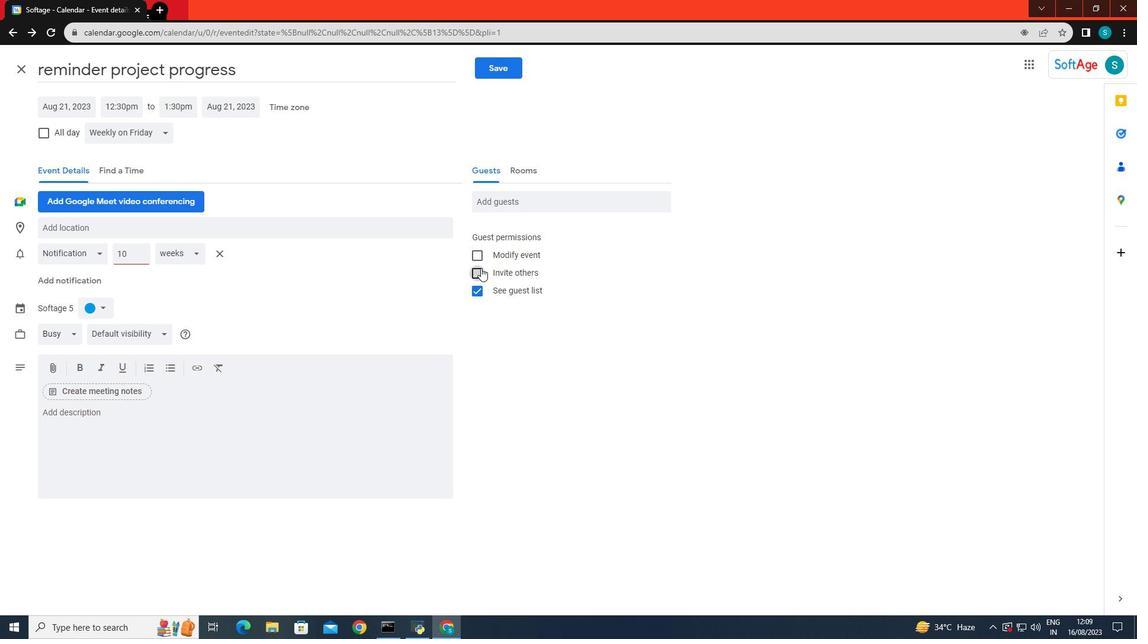 
Action: Mouse moved to (480, 313)
Screenshot: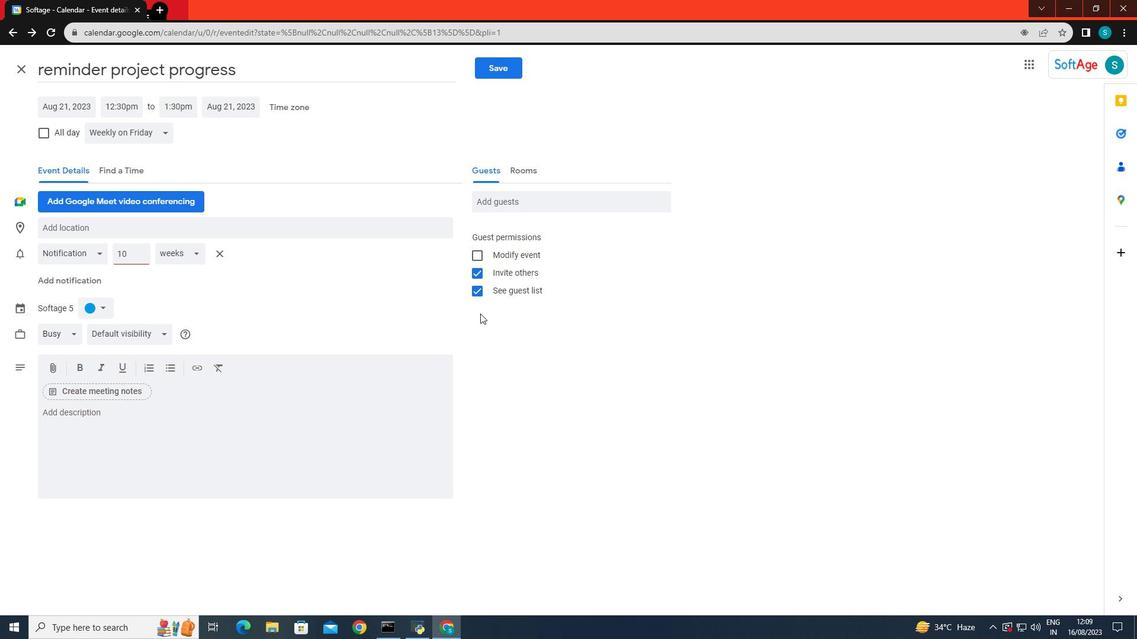 
Action: Mouse pressed left at (480, 313)
Screenshot: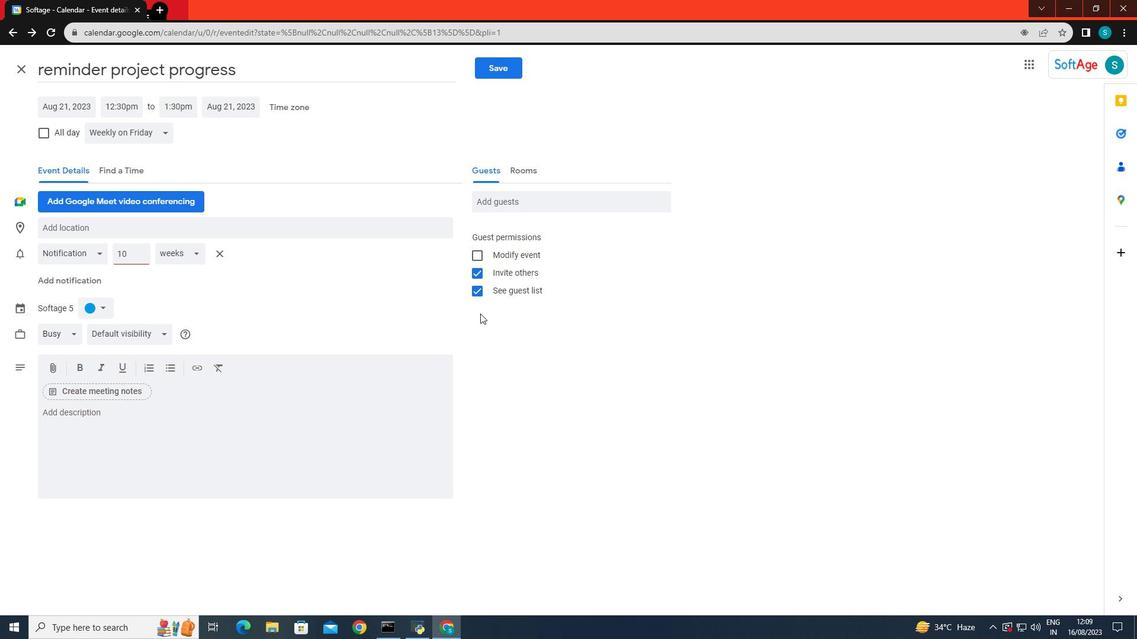 
Action: Mouse moved to (492, 65)
Screenshot: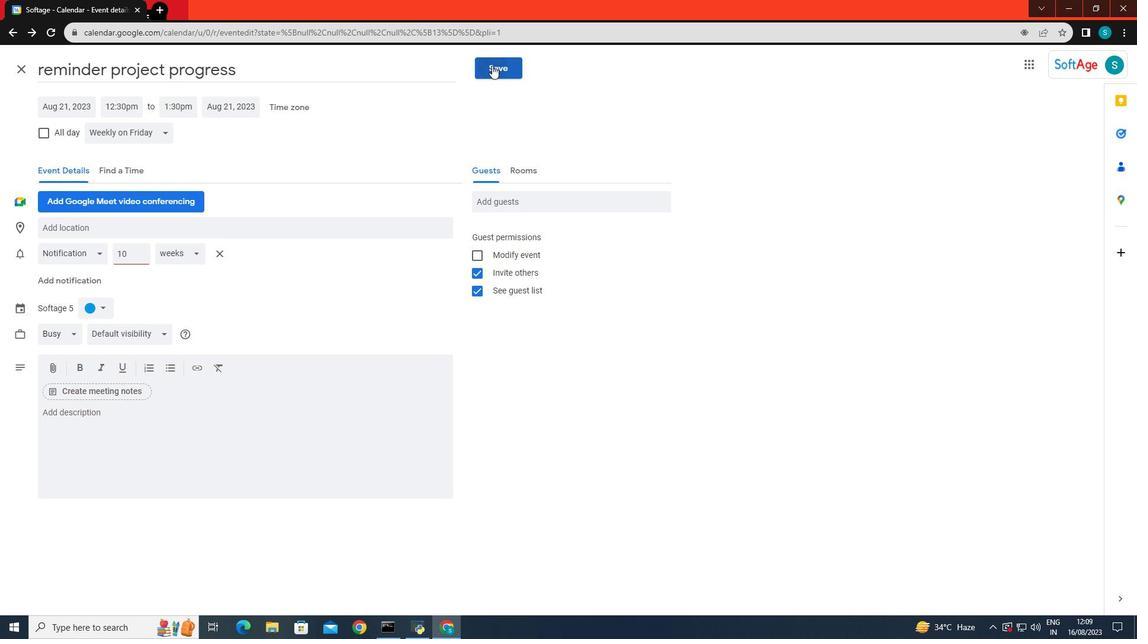 
Action: Mouse pressed left at (492, 65)
Screenshot: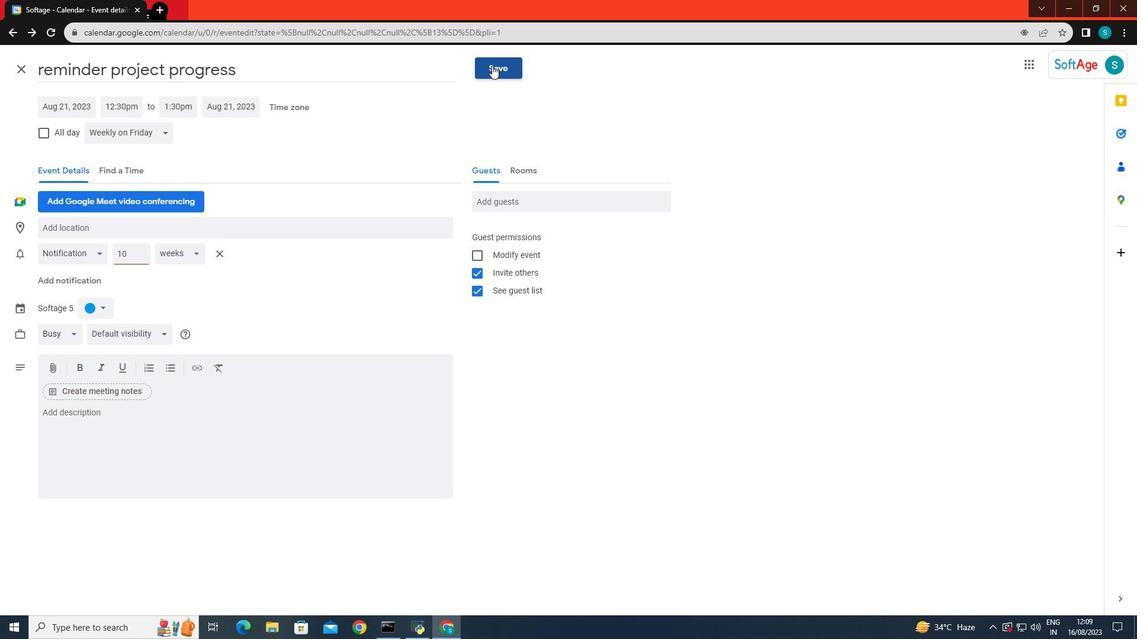 
Action: Mouse moved to (459, 228)
Screenshot: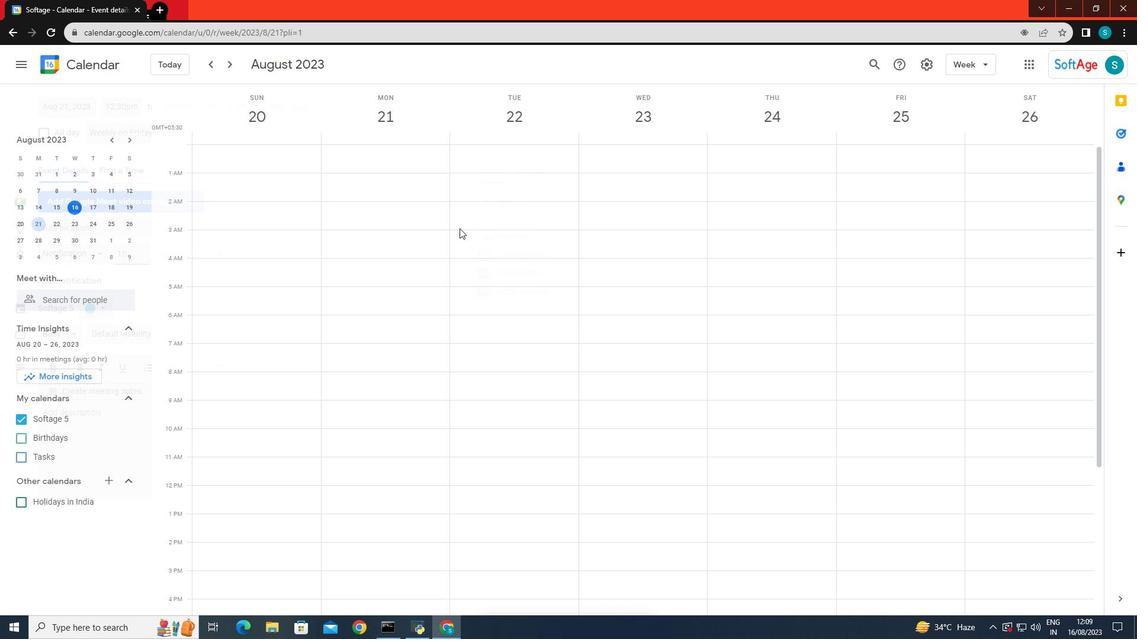 
